 Task: Create a schedule automation trigger every 3 month on the first working day at 04:00 PM starting on June 1, 2024.
Action: Mouse moved to (1046, 299)
Screenshot: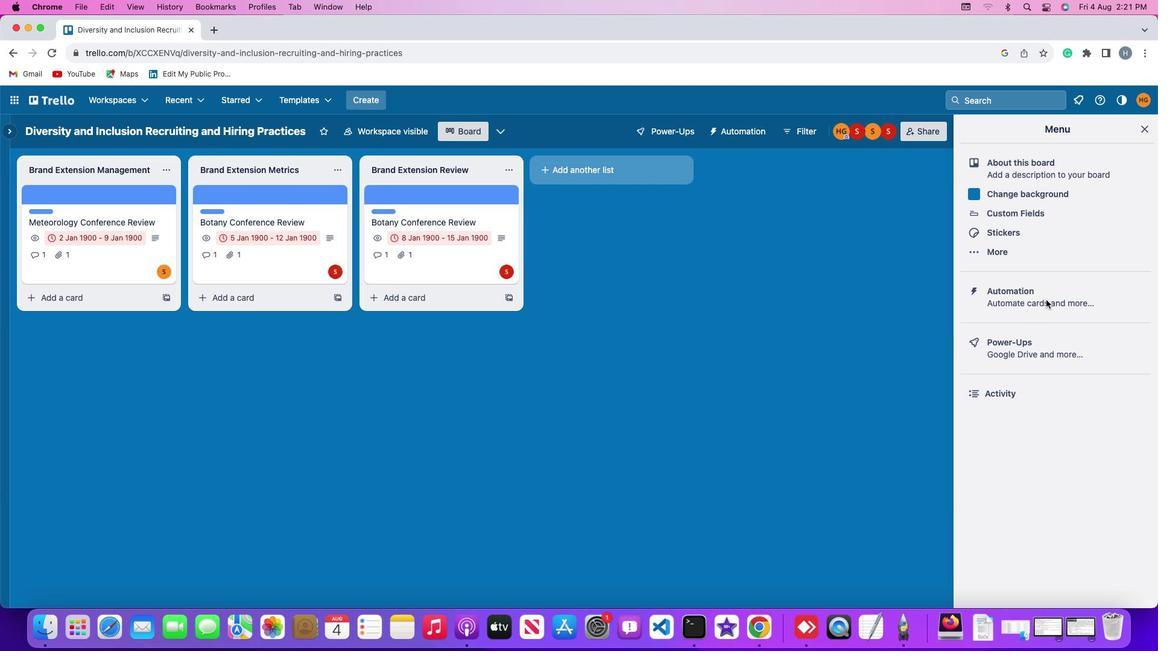 
Action: Mouse pressed left at (1046, 299)
Screenshot: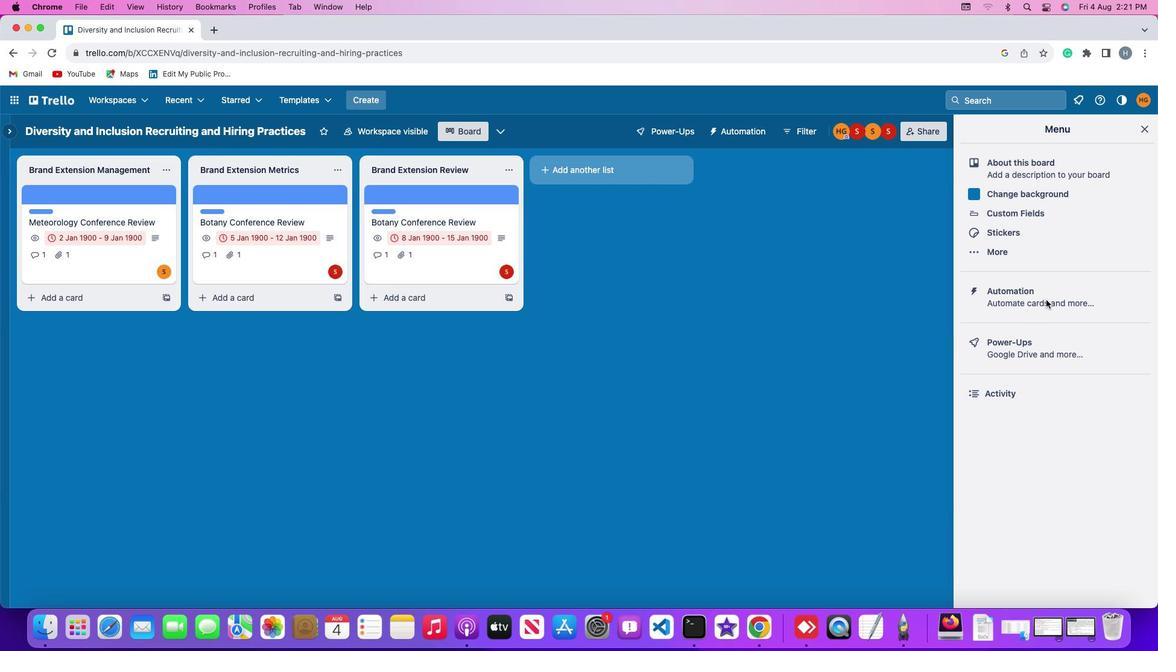 
Action: Mouse pressed left at (1046, 299)
Screenshot: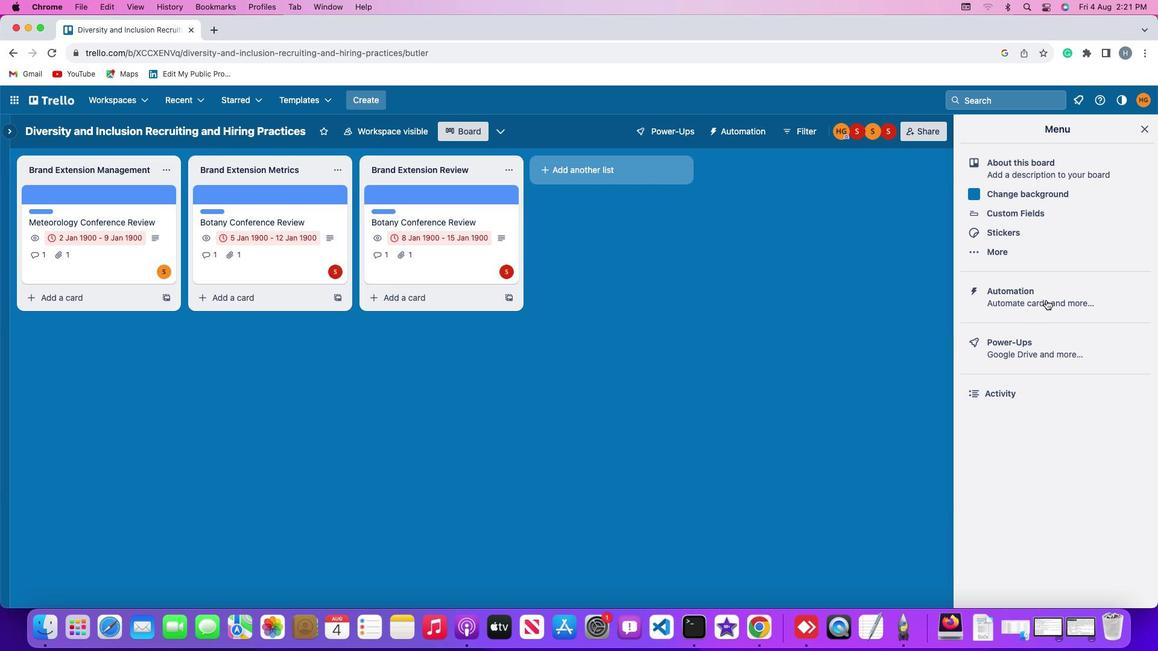 
Action: Mouse moved to (59, 255)
Screenshot: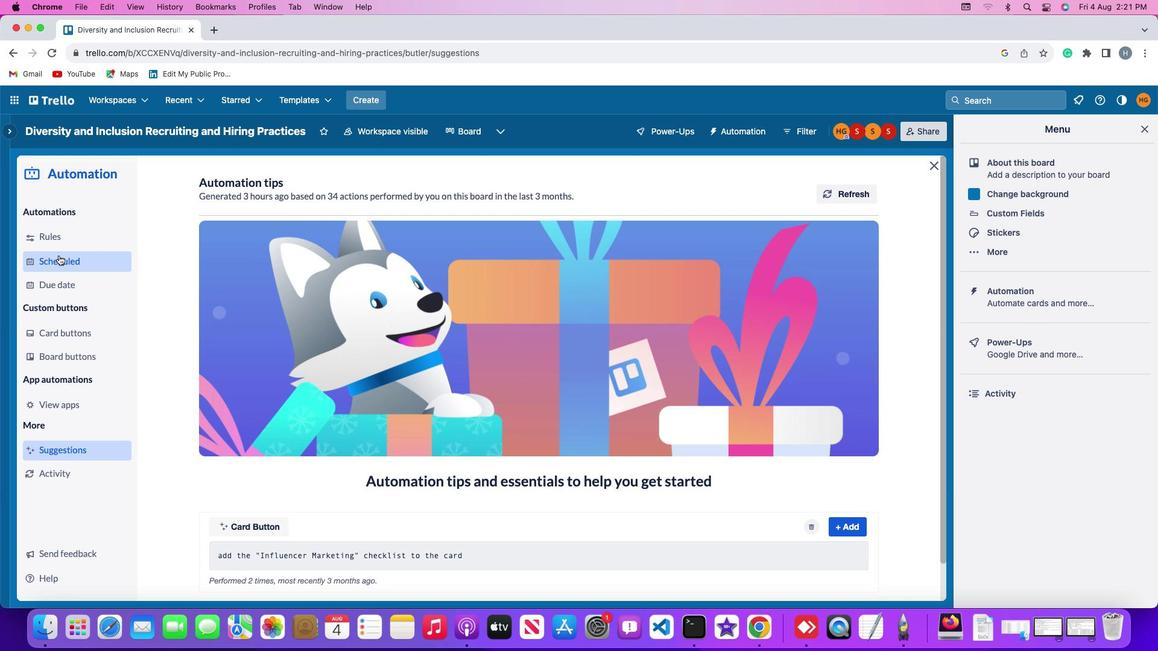 
Action: Mouse pressed left at (59, 255)
Screenshot: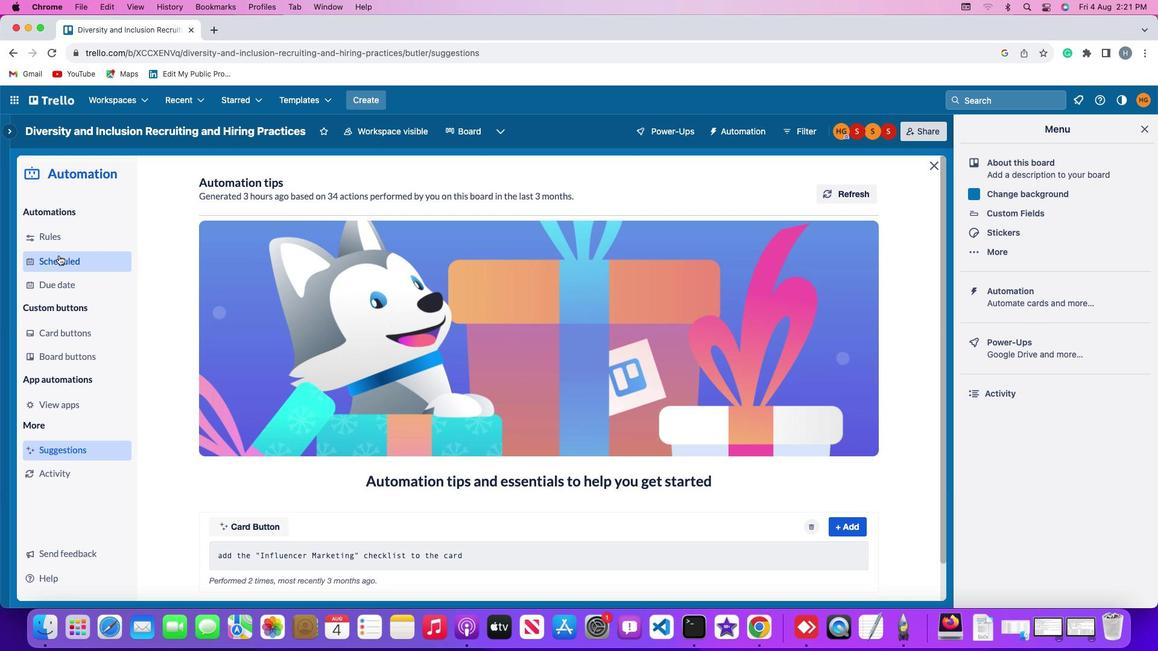 
Action: Mouse moved to (803, 185)
Screenshot: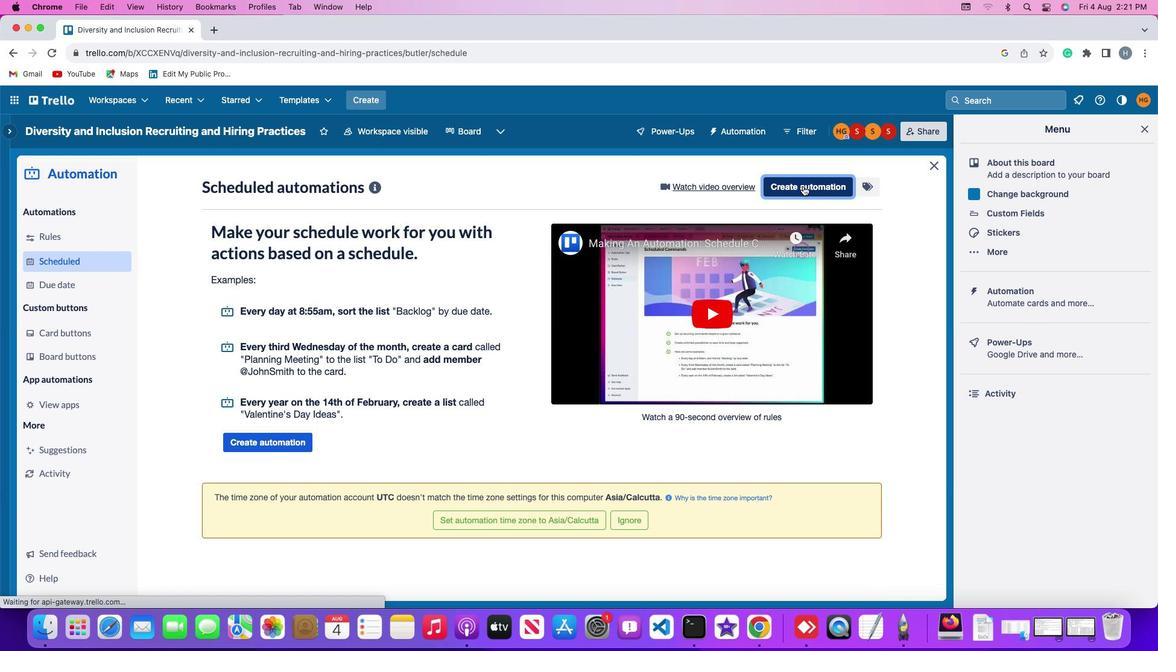 
Action: Mouse pressed left at (803, 185)
Screenshot: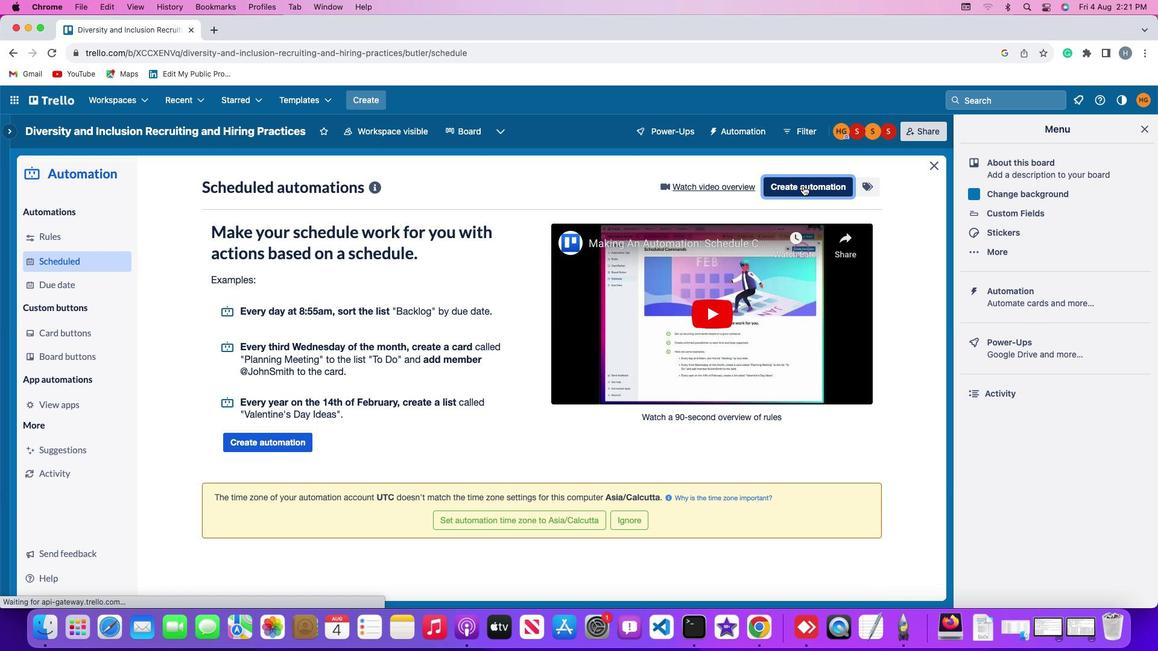 
Action: Mouse moved to (576, 302)
Screenshot: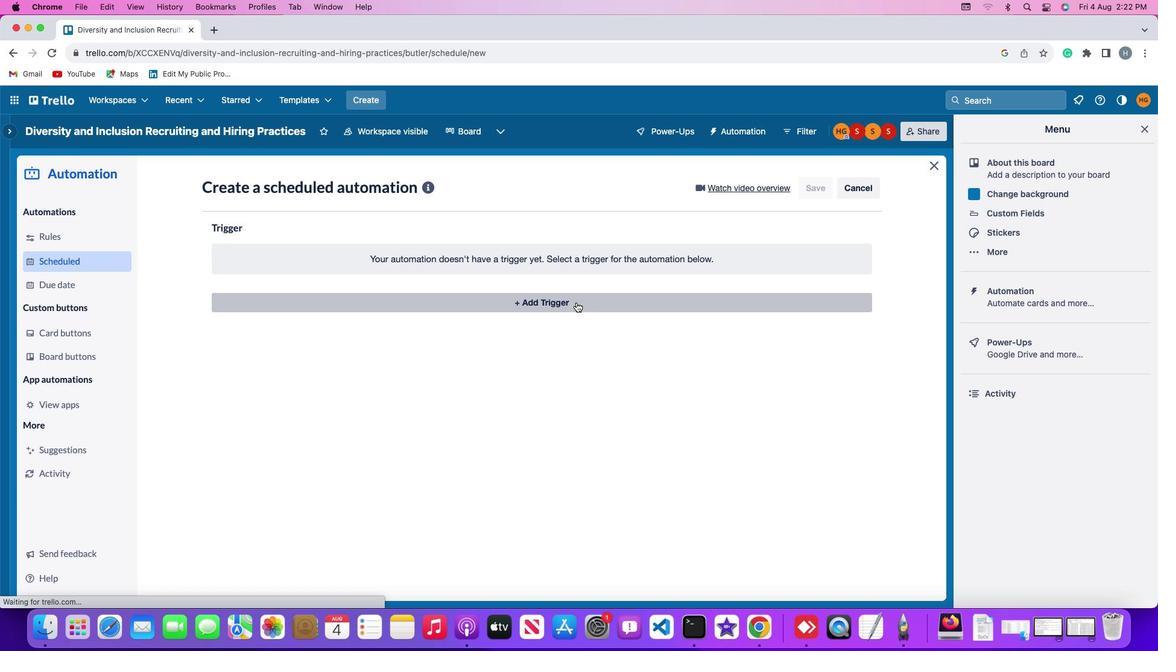 
Action: Mouse pressed left at (576, 302)
Screenshot: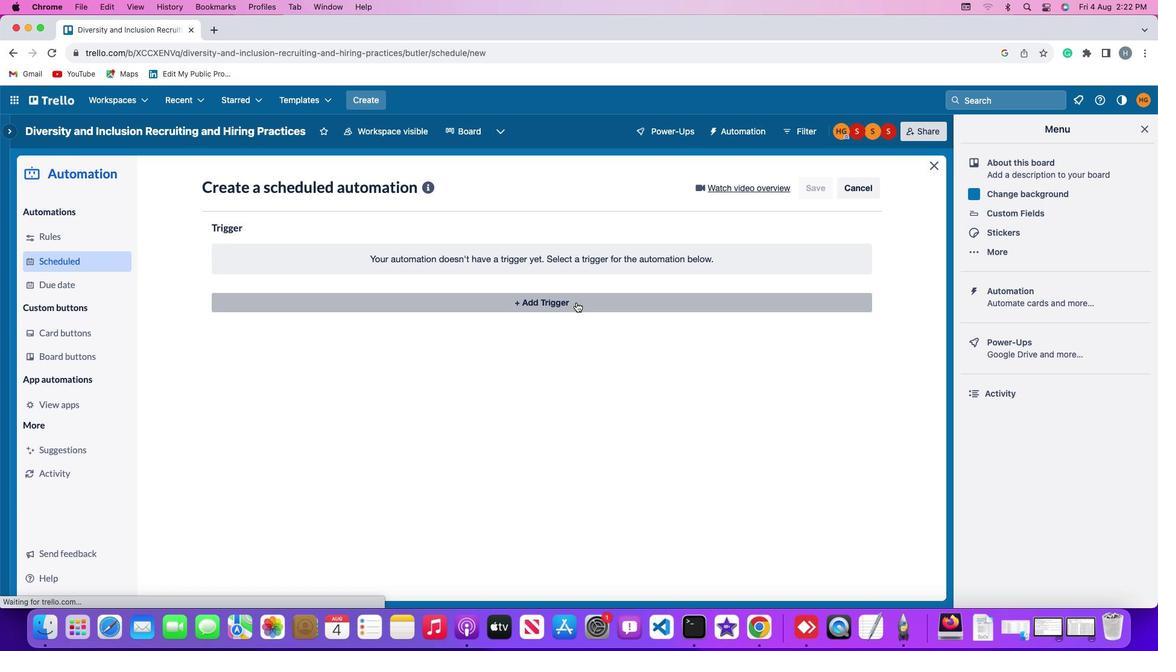 
Action: Mouse moved to (265, 504)
Screenshot: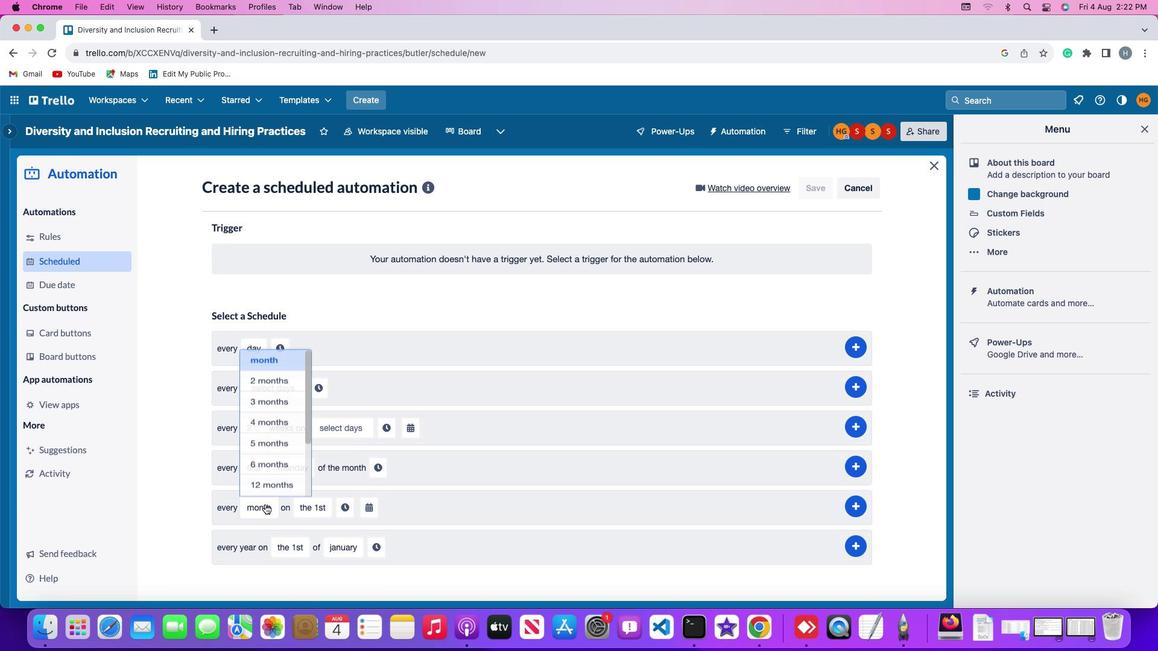 
Action: Mouse pressed left at (265, 504)
Screenshot: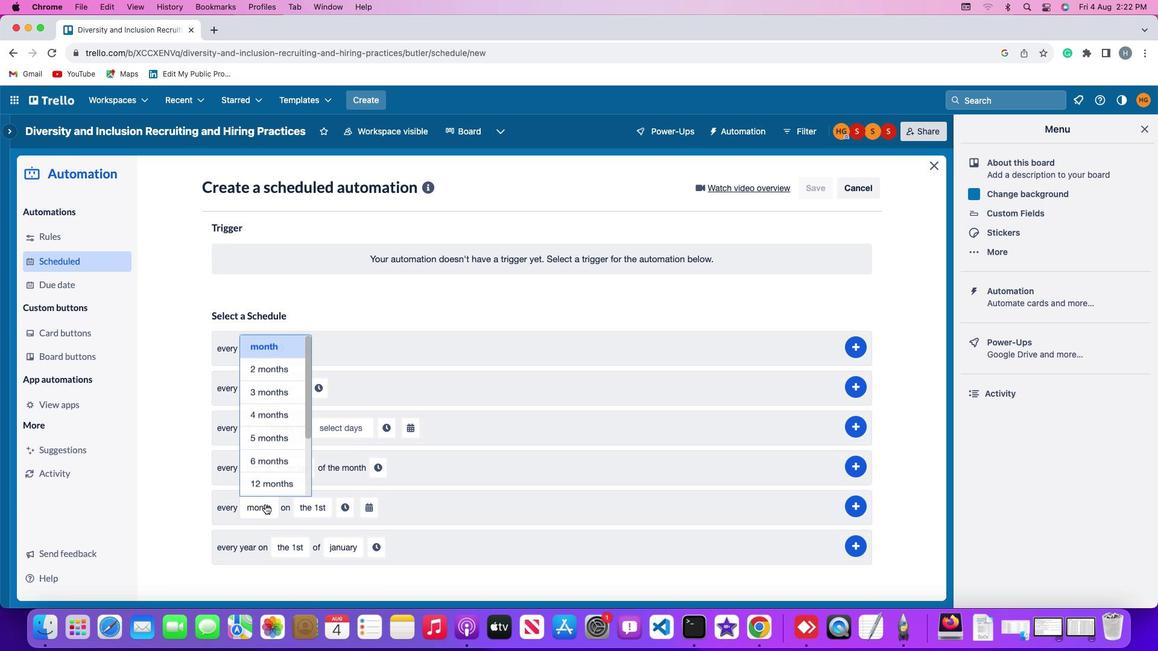 
Action: Mouse moved to (283, 389)
Screenshot: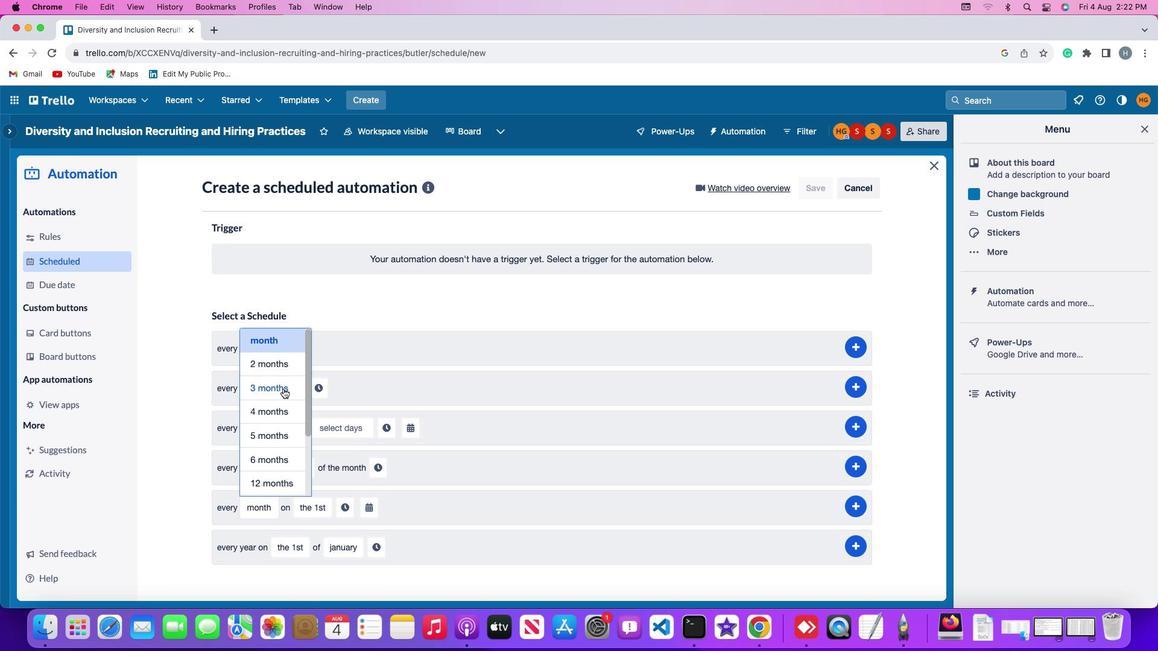 
Action: Mouse pressed left at (283, 389)
Screenshot: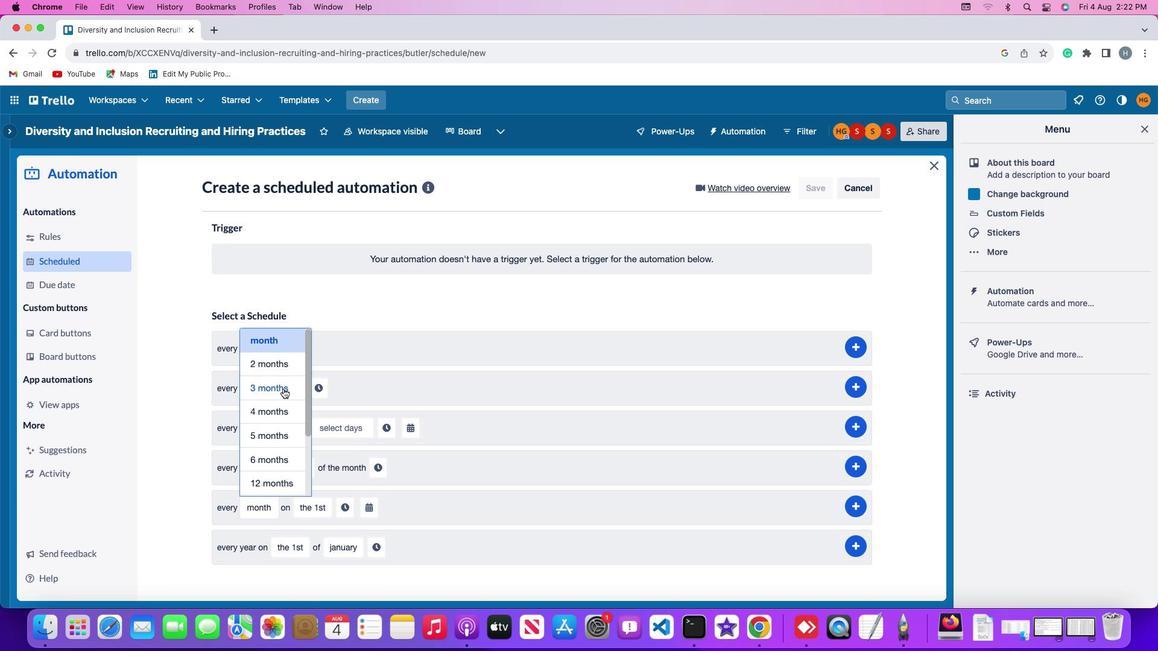 
Action: Mouse moved to (349, 363)
Screenshot: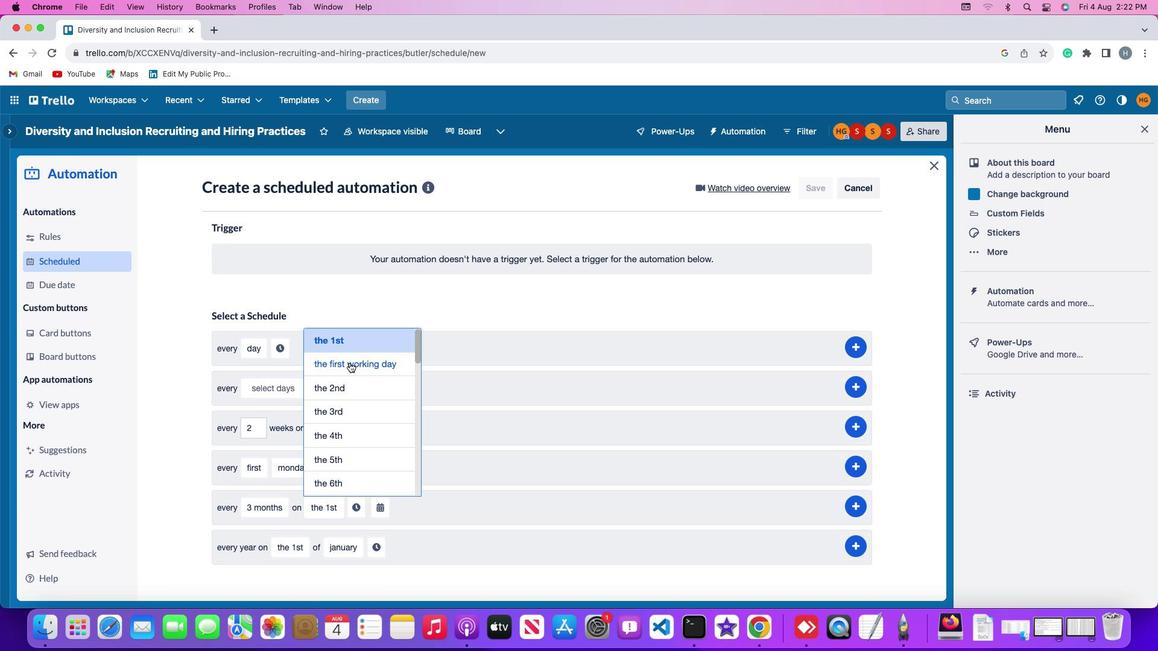 
Action: Mouse pressed left at (349, 363)
Screenshot: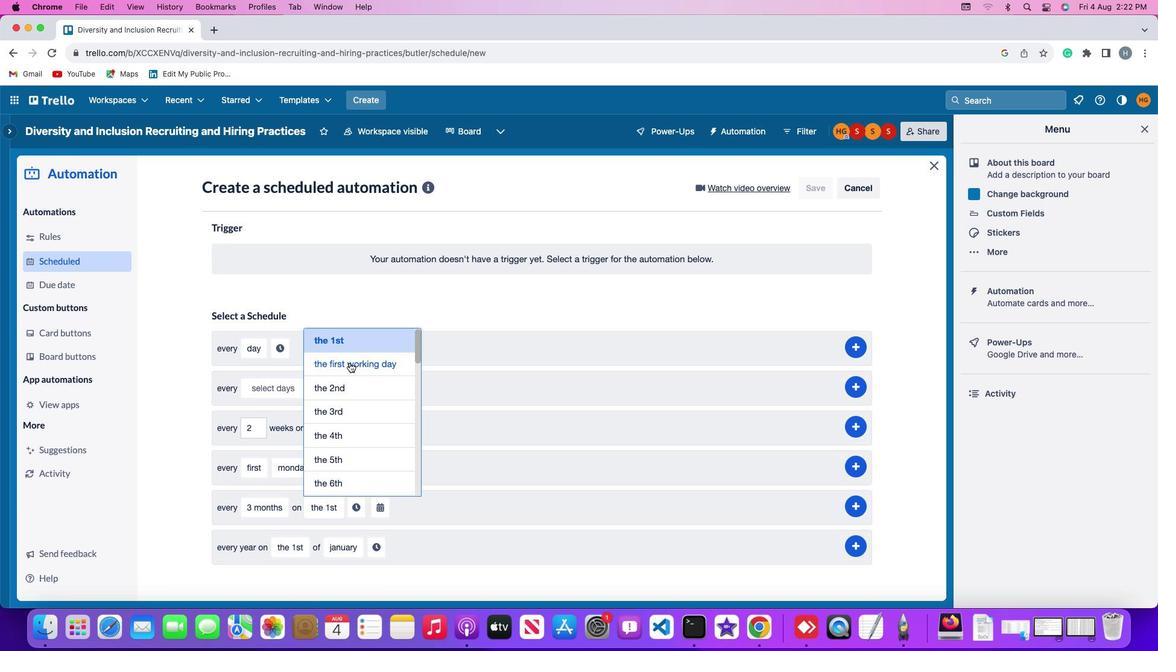
Action: Mouse moved to (403, 506)
Screenshot: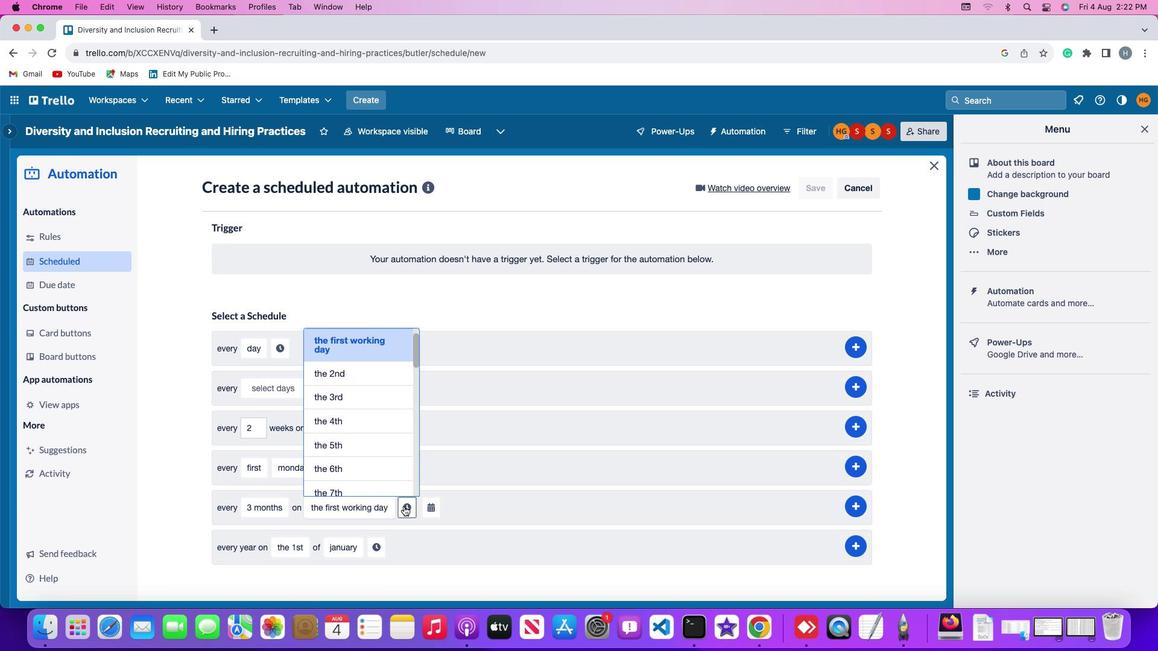 
Action: Mouse pressed left at (403, 506)
Screenshot: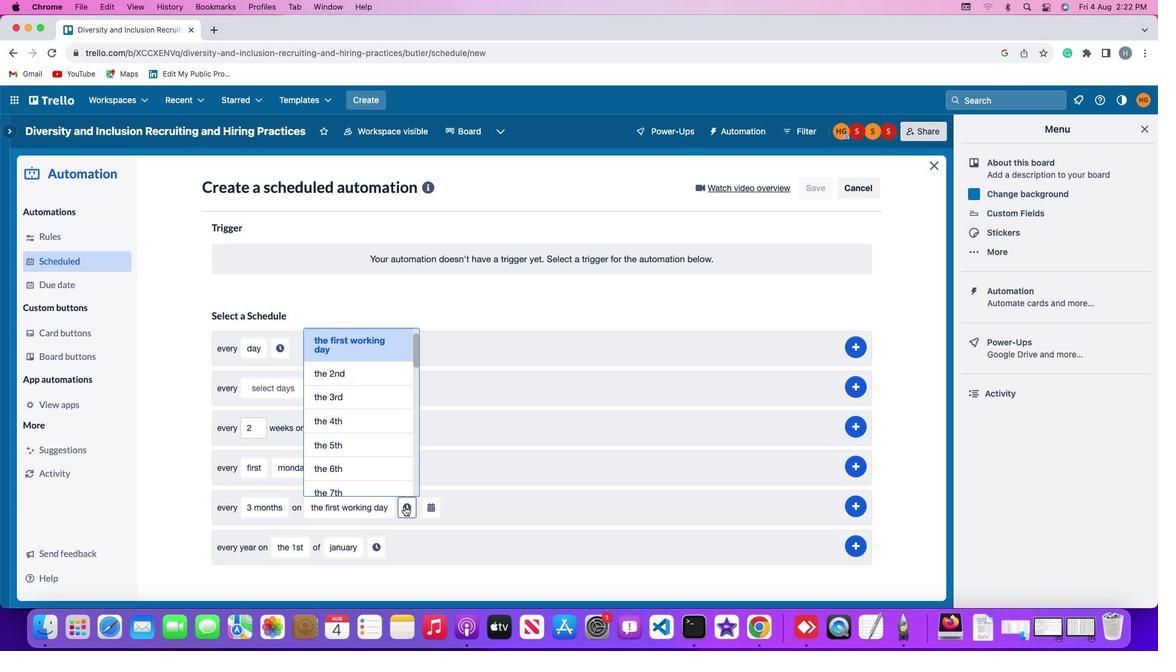 
Action: Mouse moved to (431, 512)
Screenshot: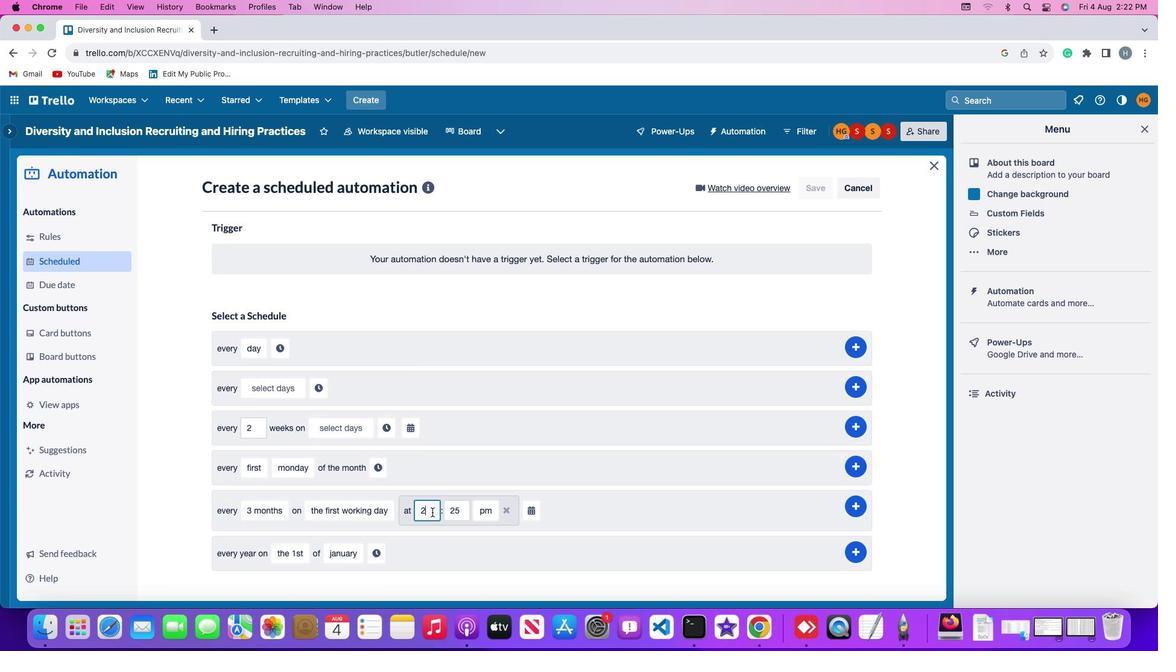 
Action: Mouse pressed left at (431, 512)
Screenshot: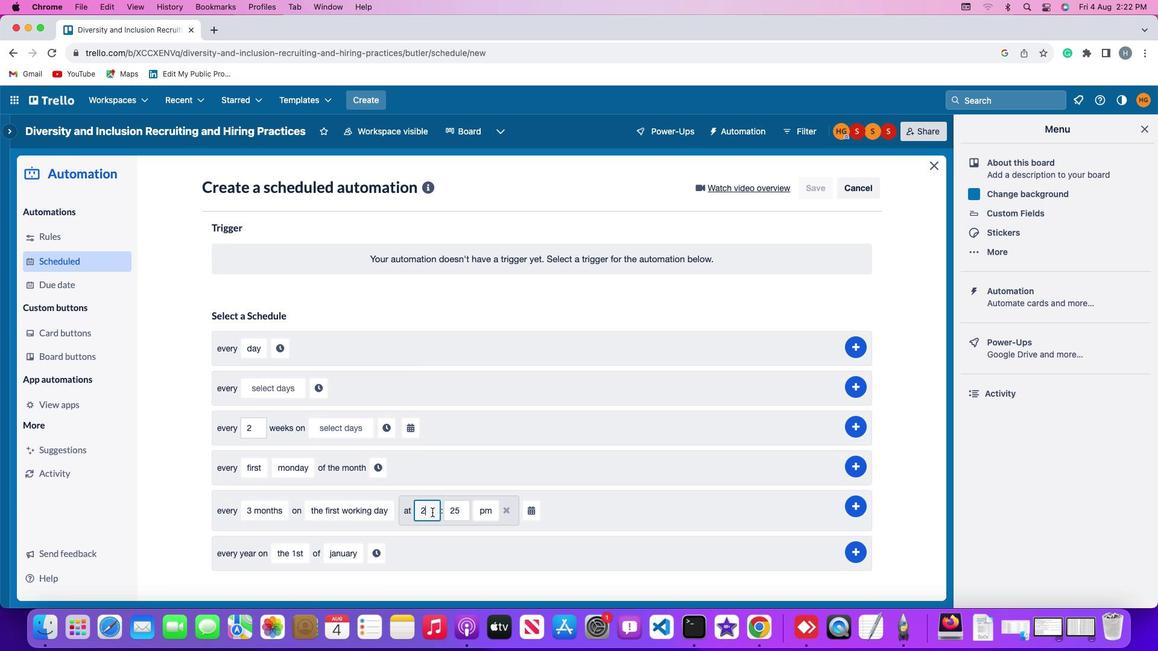 
Action: Mouse moved to (431, 512)
Screenshot: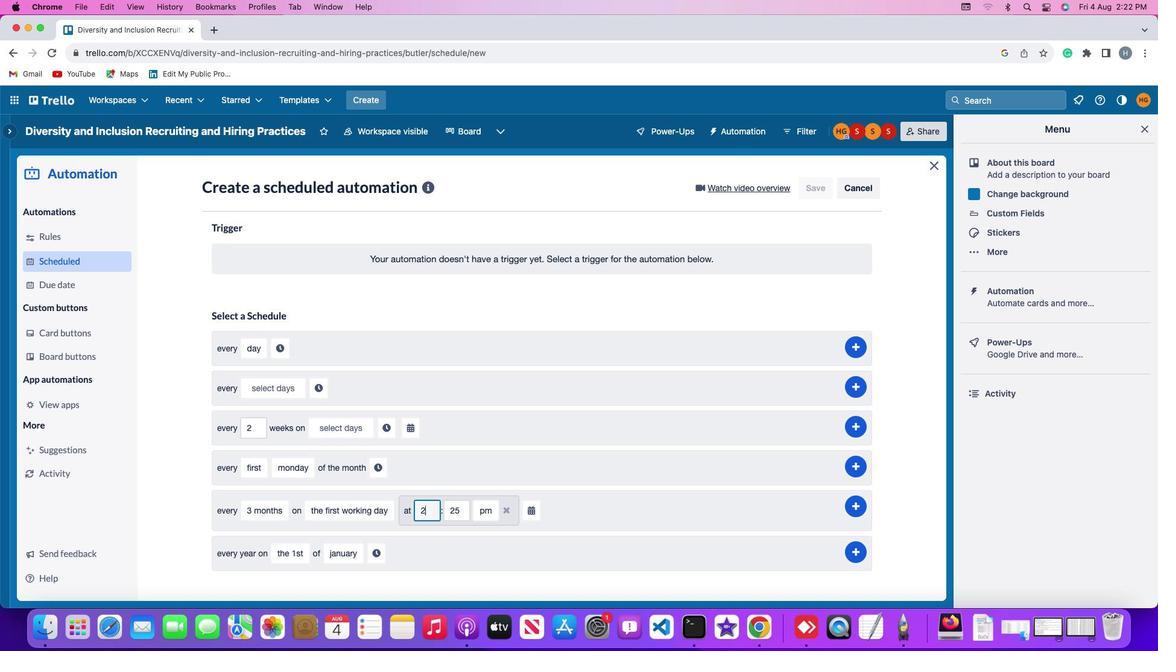 
Action: Key pressed Key.backspace
Screenshot: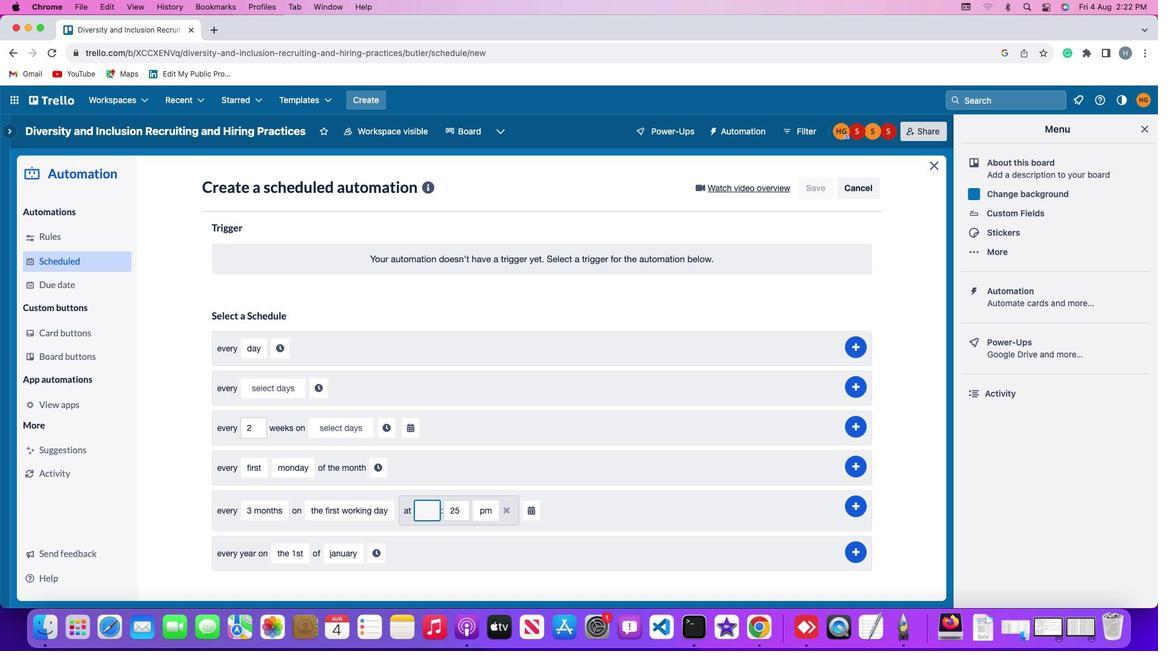 
Action: Mouse moved to (432, 512)
Screenshot: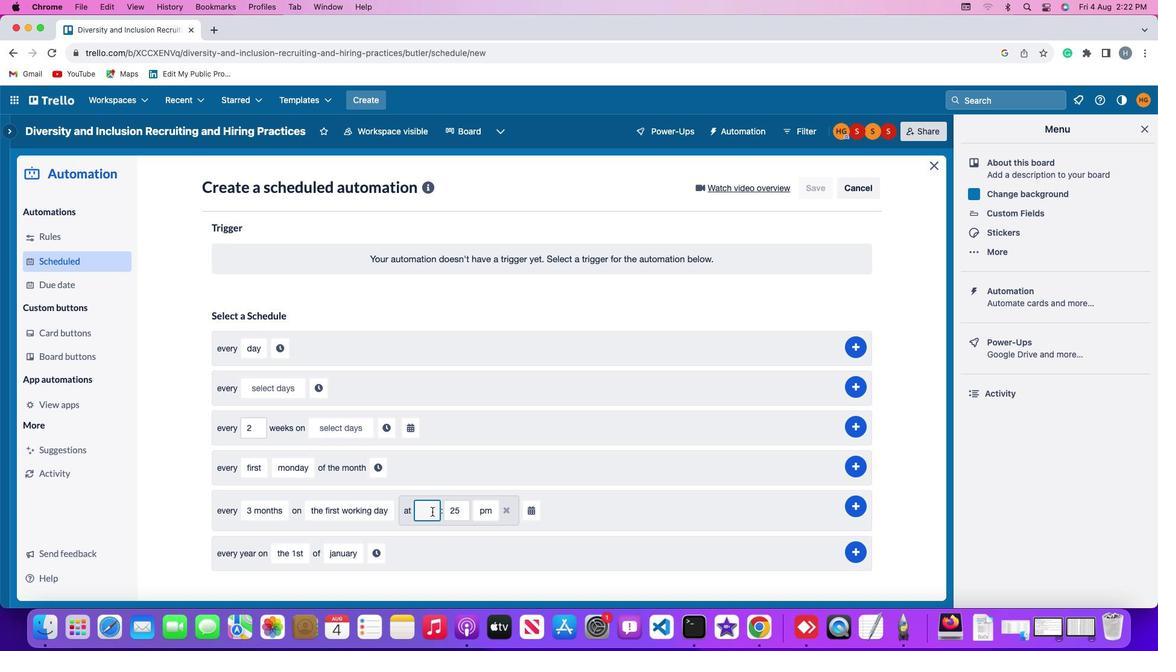 
Action: Key pressed '4'
Screenshot: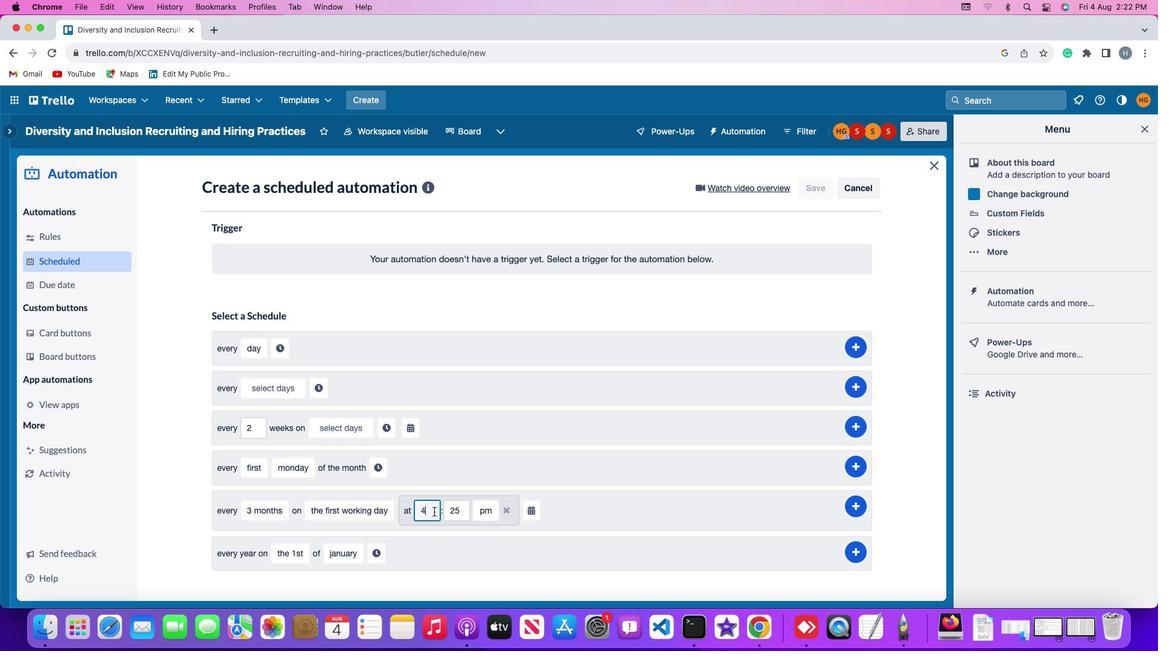 
Action: Mouse moved to (462, 511)
Screenshot: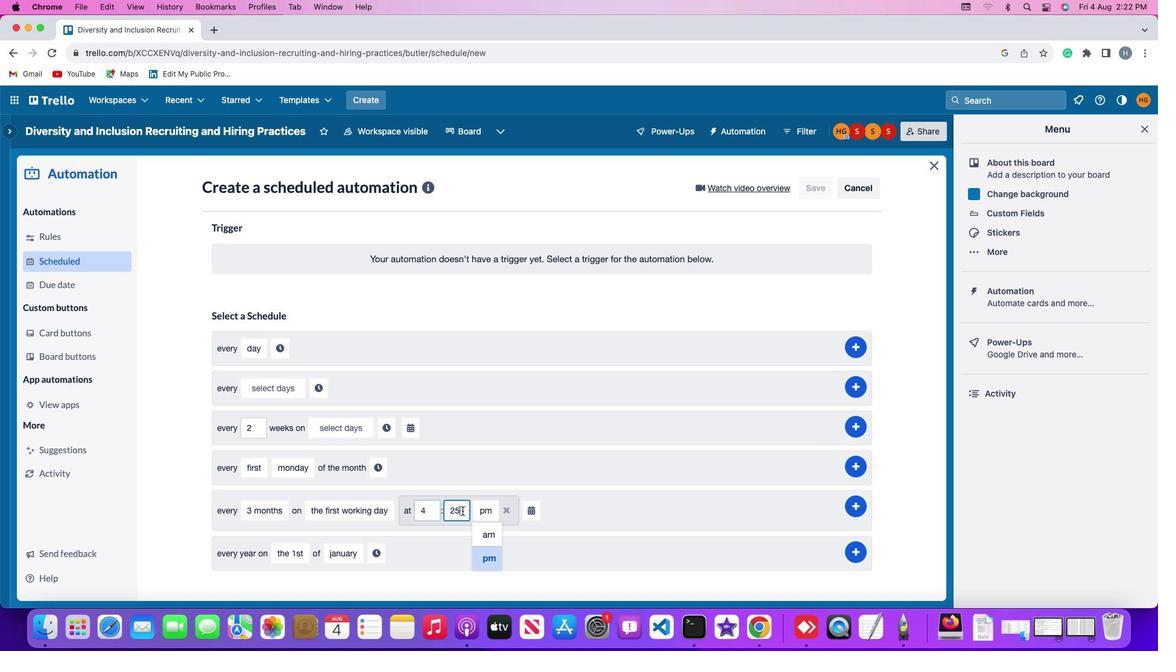 
Action: Mouse pressed left at (462, 511)
Screenshot: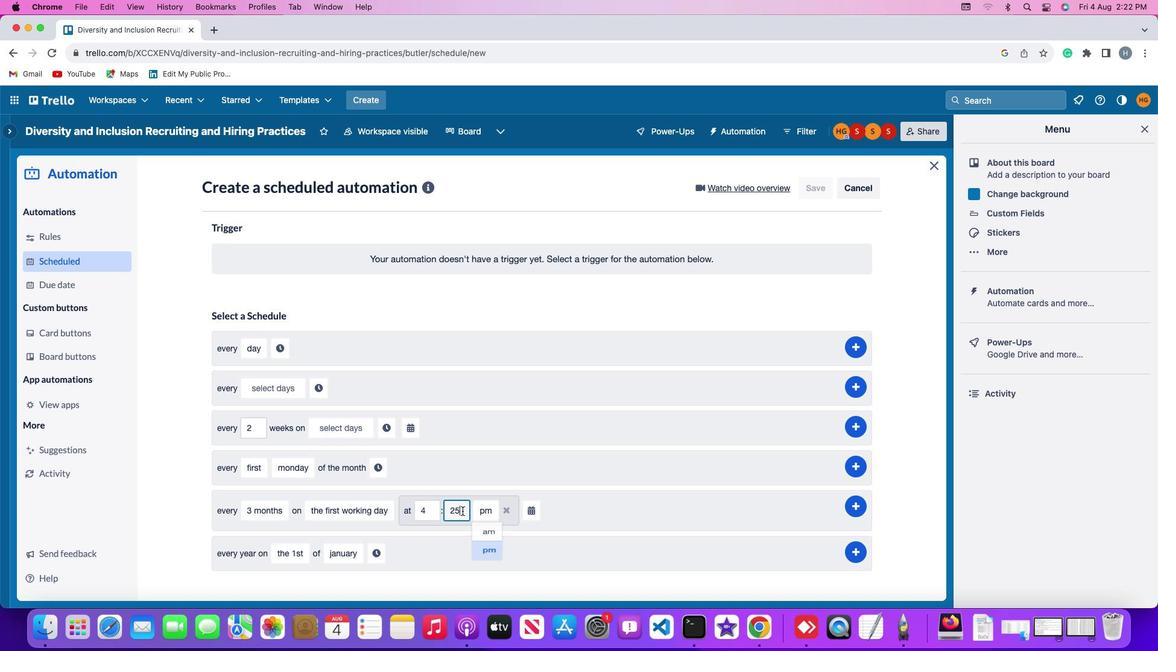 
Action: Mouse moved to (462, 510)
Screenshot: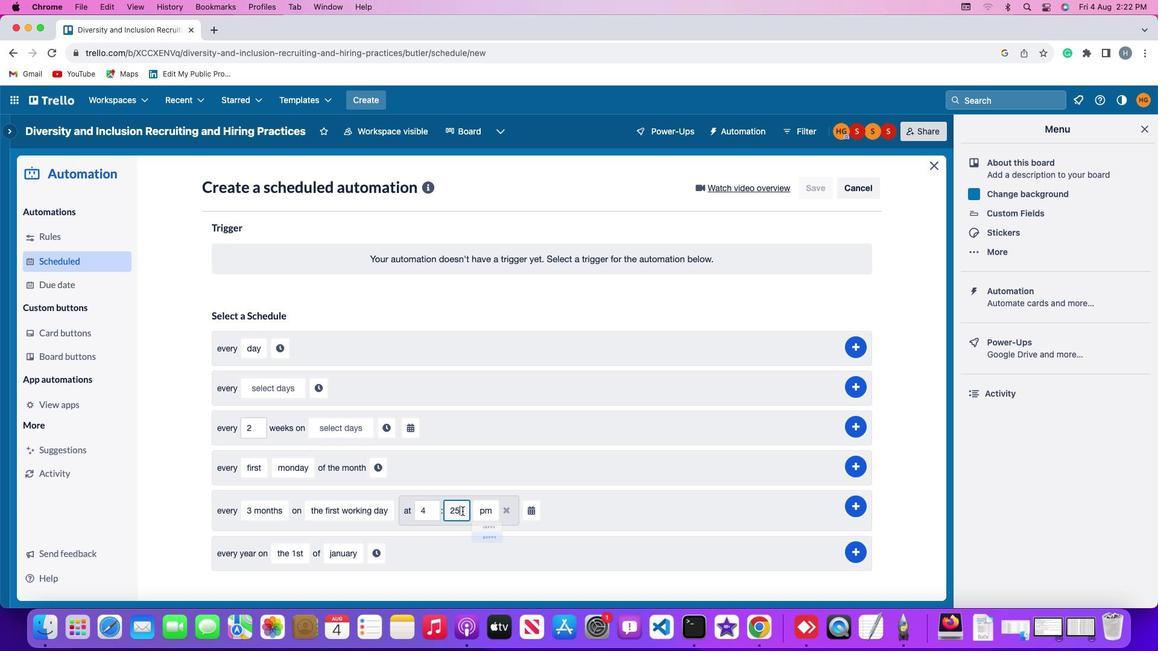 
Action: Key pressed Key.backspaceKey.backspace'0''0'
Screenshot: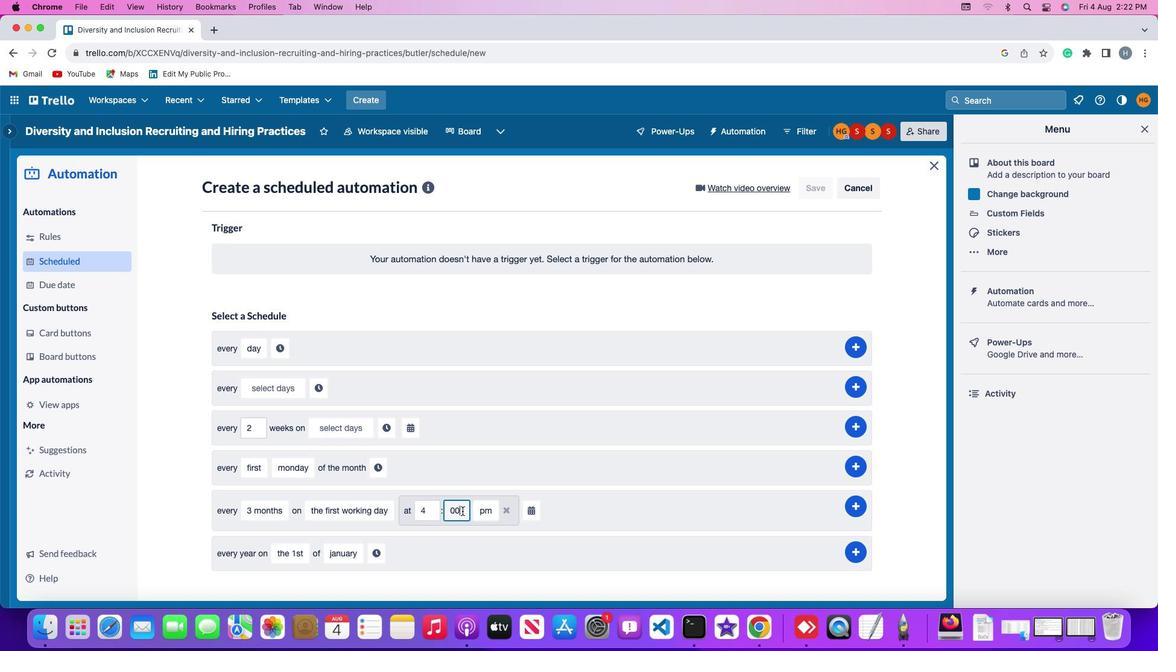 
Action: Mouse moved to (483, 557)
Screenshot: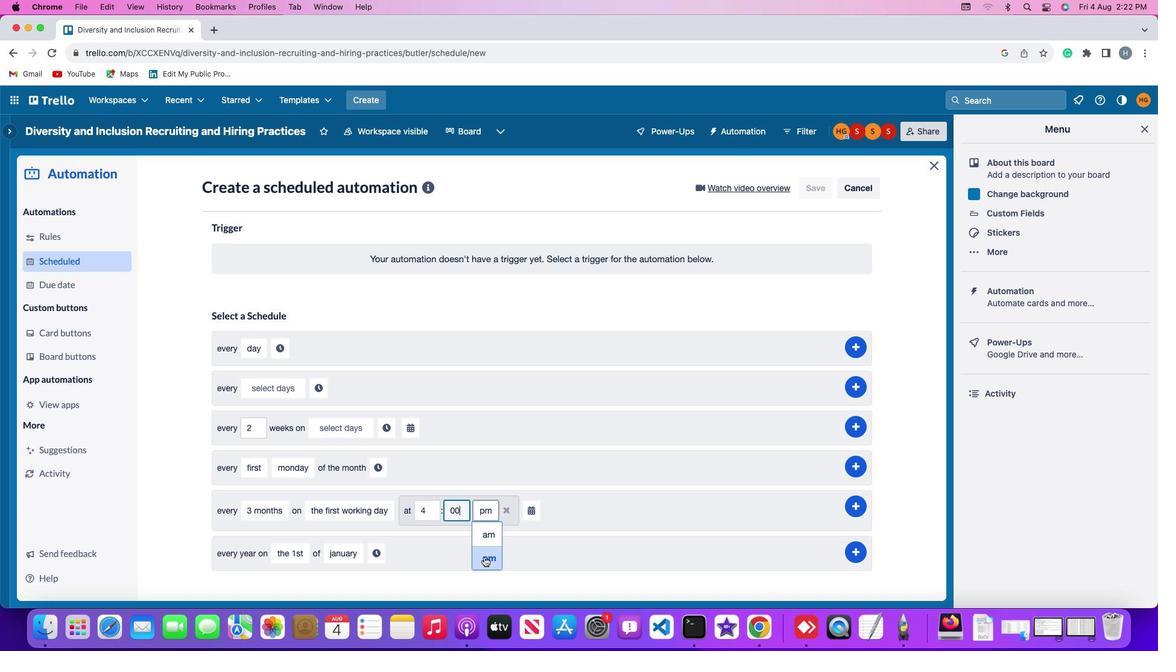 
Action: Mouse pressed left at (483, 557)
Screenshot: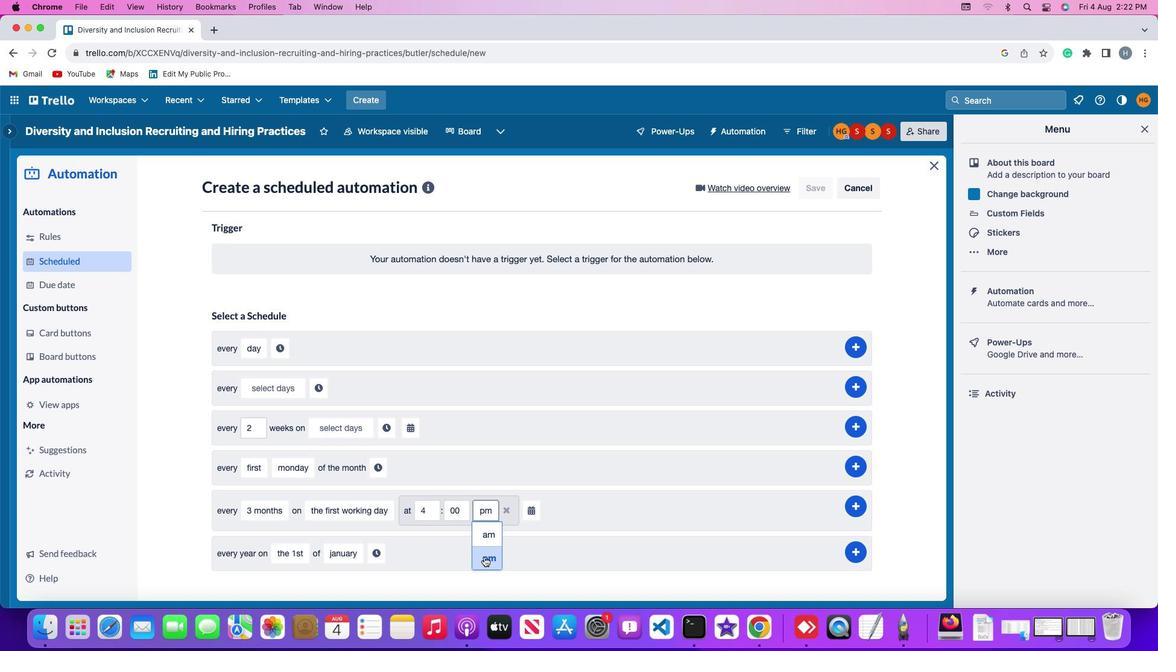 
Action: Mouse moved to (527, 509)
Screenshot: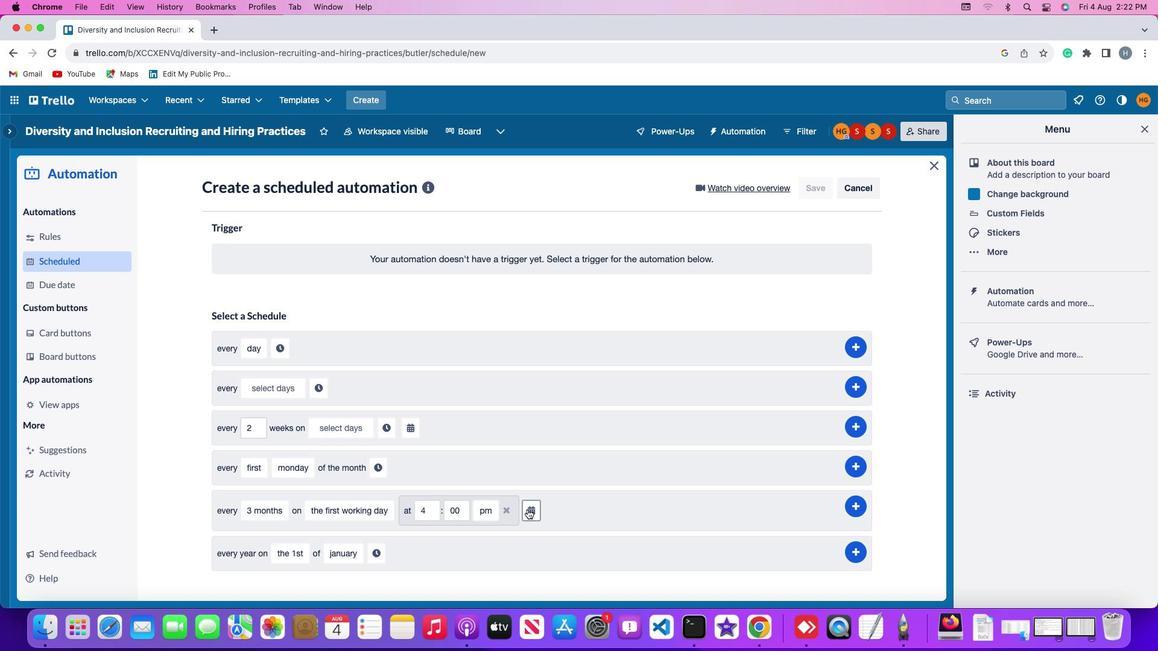 
Action: Mouse pressed left at (527, 509)
Screenshot: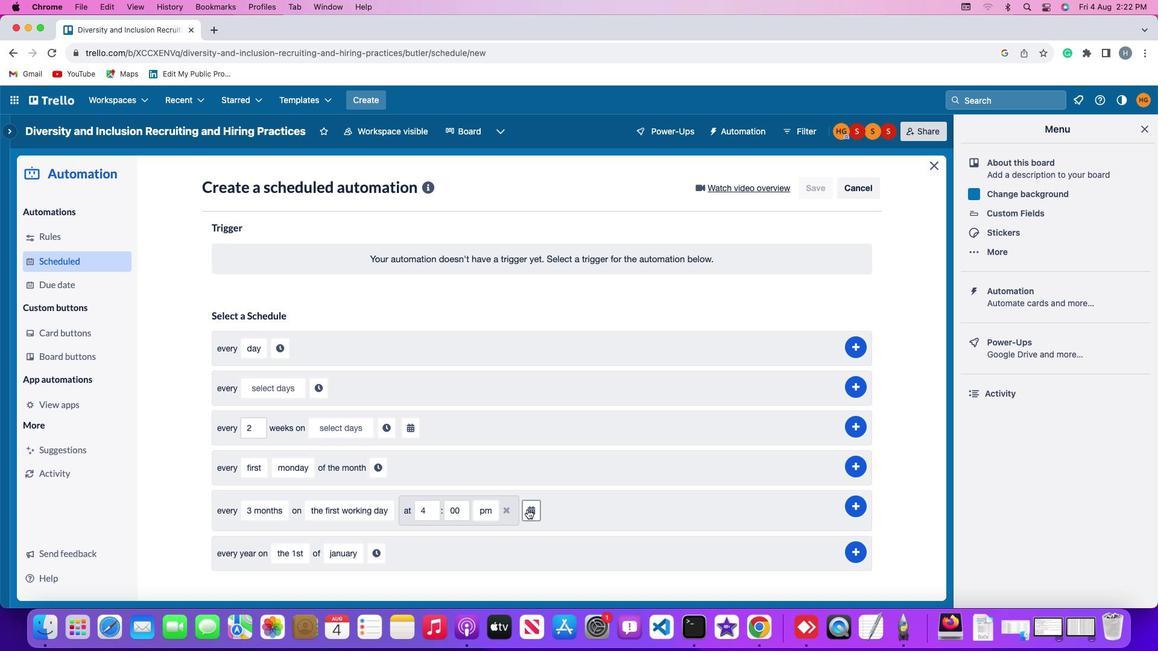 
Action: Mouse moved to (603, 504)
Screenshot: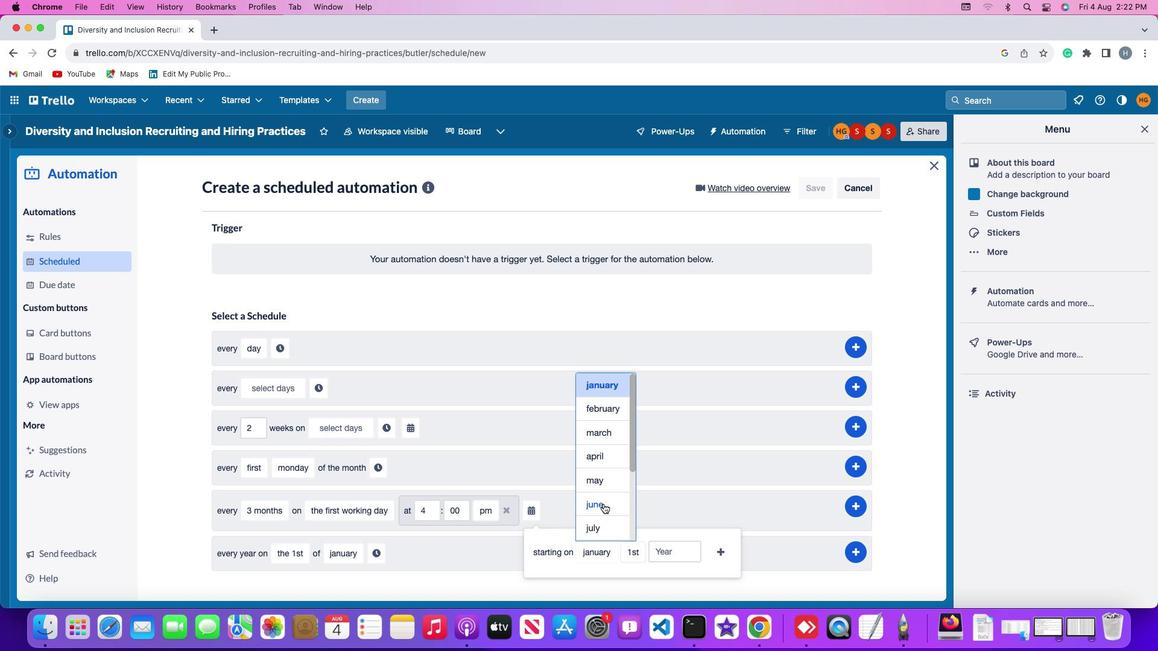 
Action: Mouse pressed left at (603, 504)
Screenshot: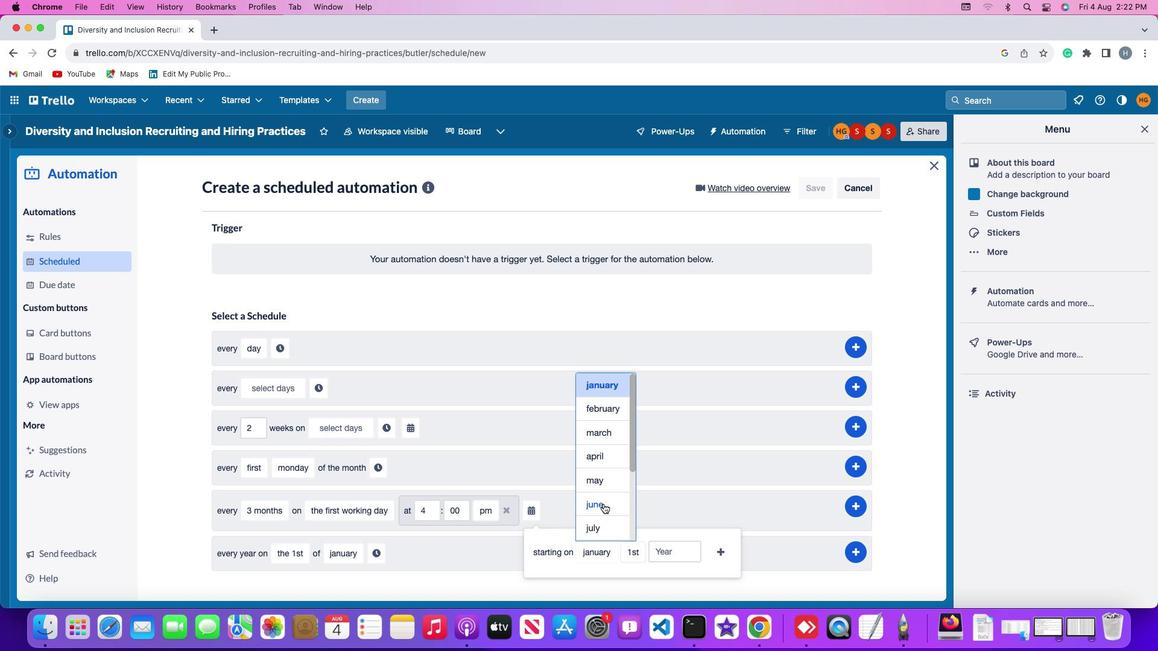 
Action: Mouse moved to (624, 378)
Screenshot: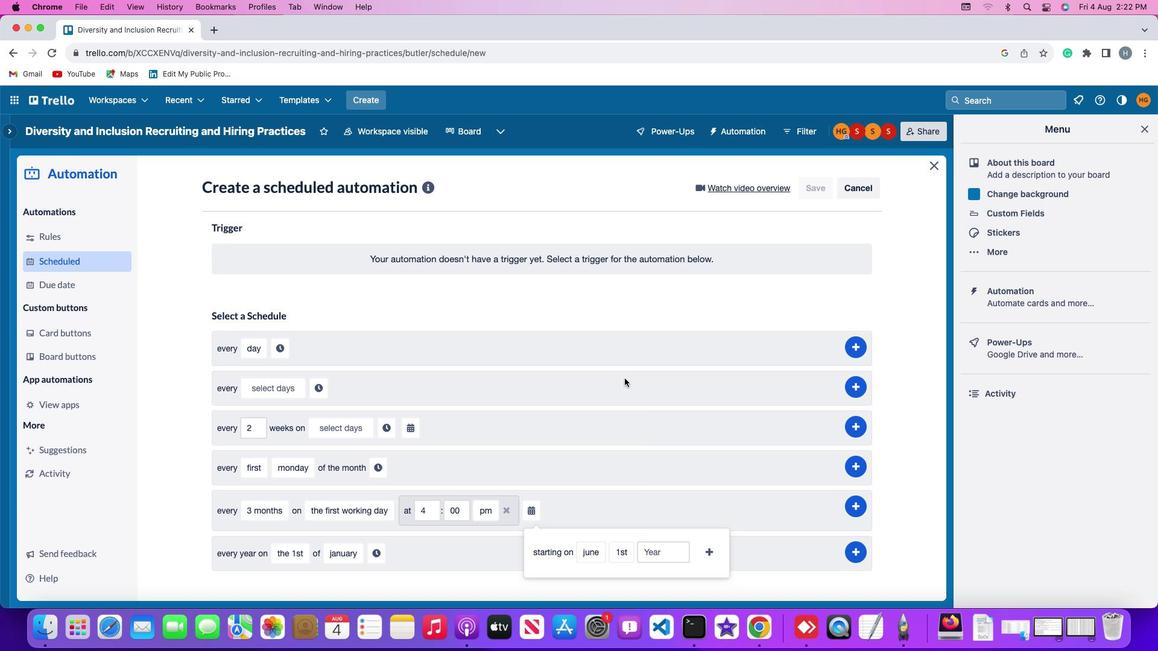 
Action: Mouse pressed left at (624, 378)
Screenshot: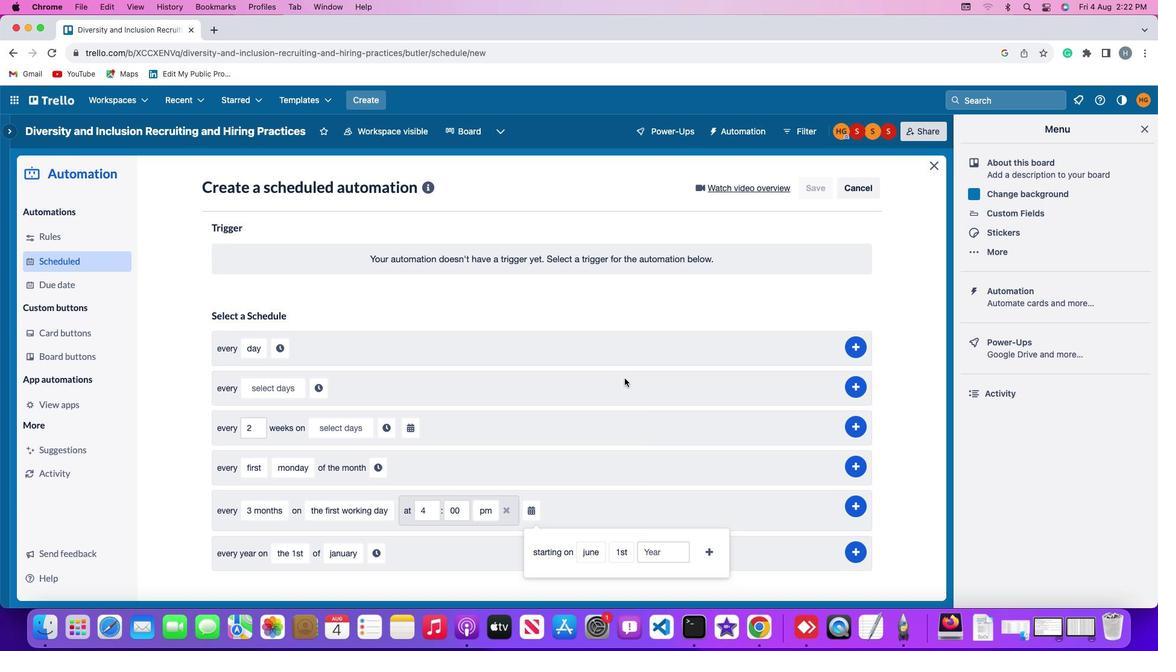 
Action: Mouse moved to (535, 510)
Screenshot: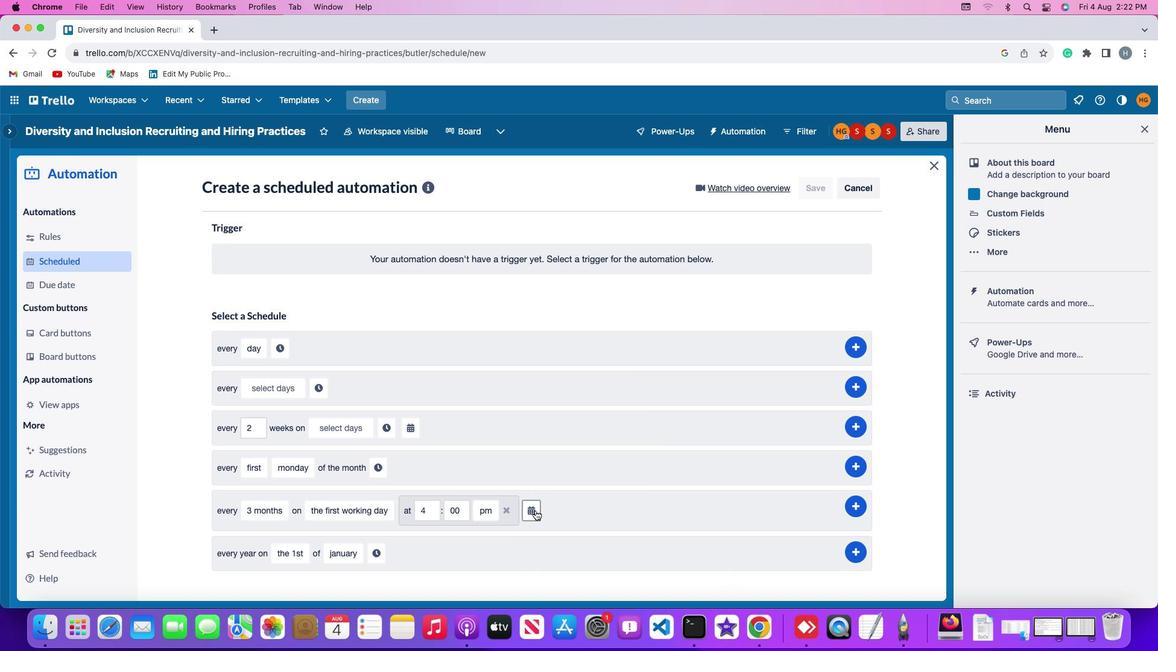 
Action: Mouse pressed left at (535, 510)
Screenshot: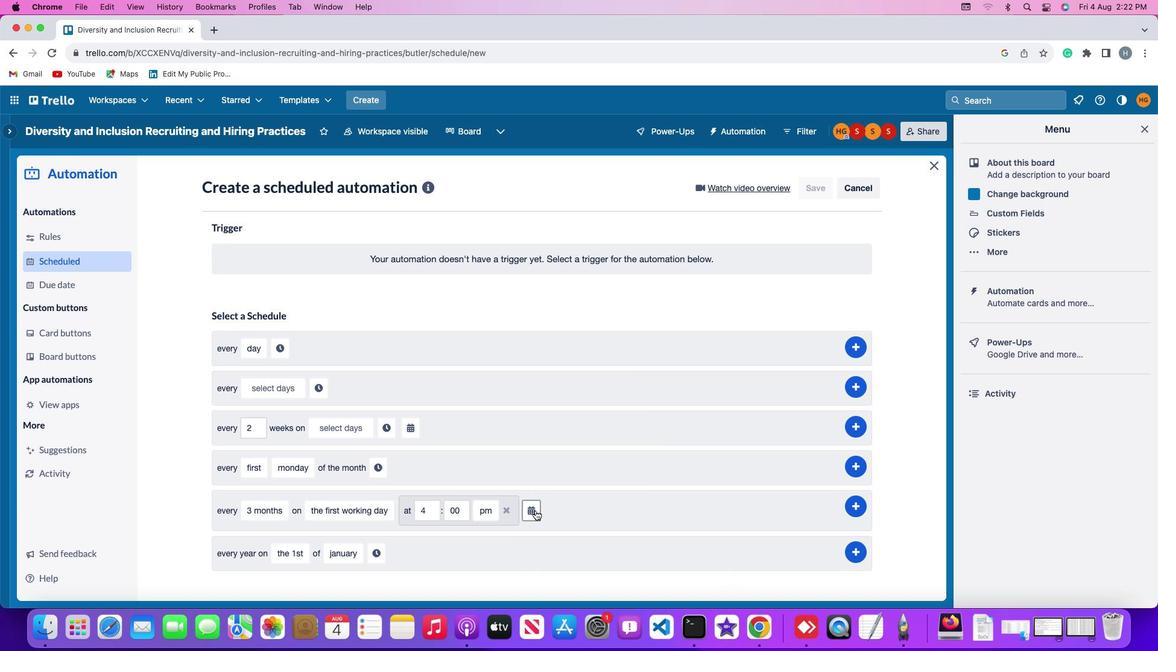 
Action: Mouse moved to (556, 467)
Screenshot: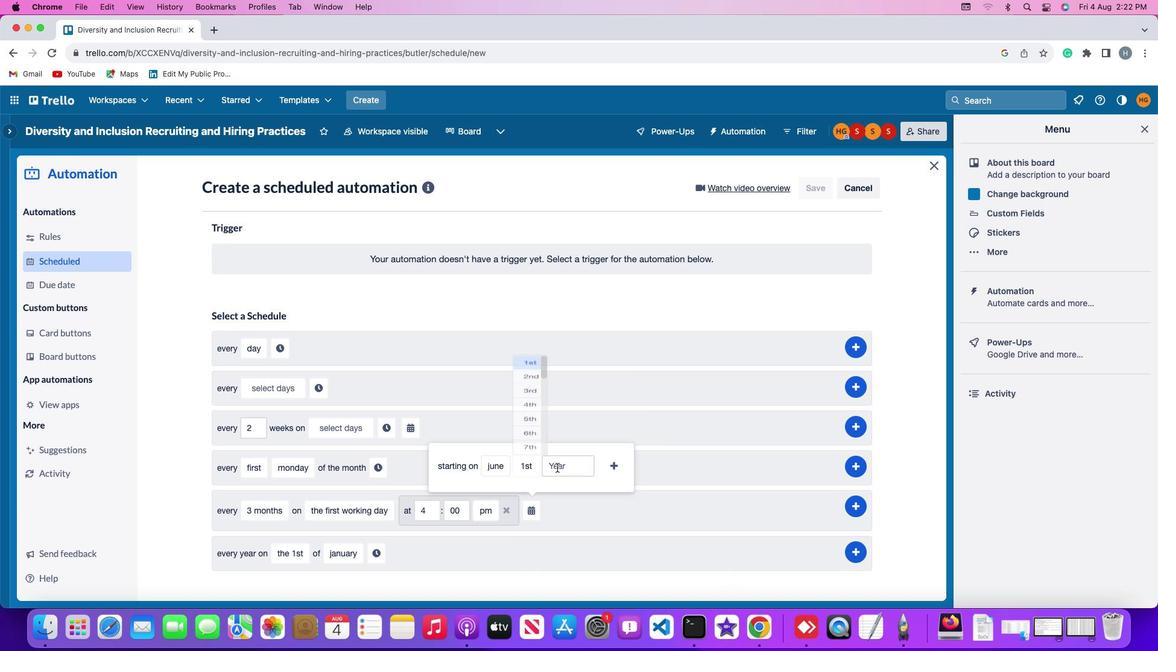 
Action: Mouse pressed left at (556, 467)
Screenshot: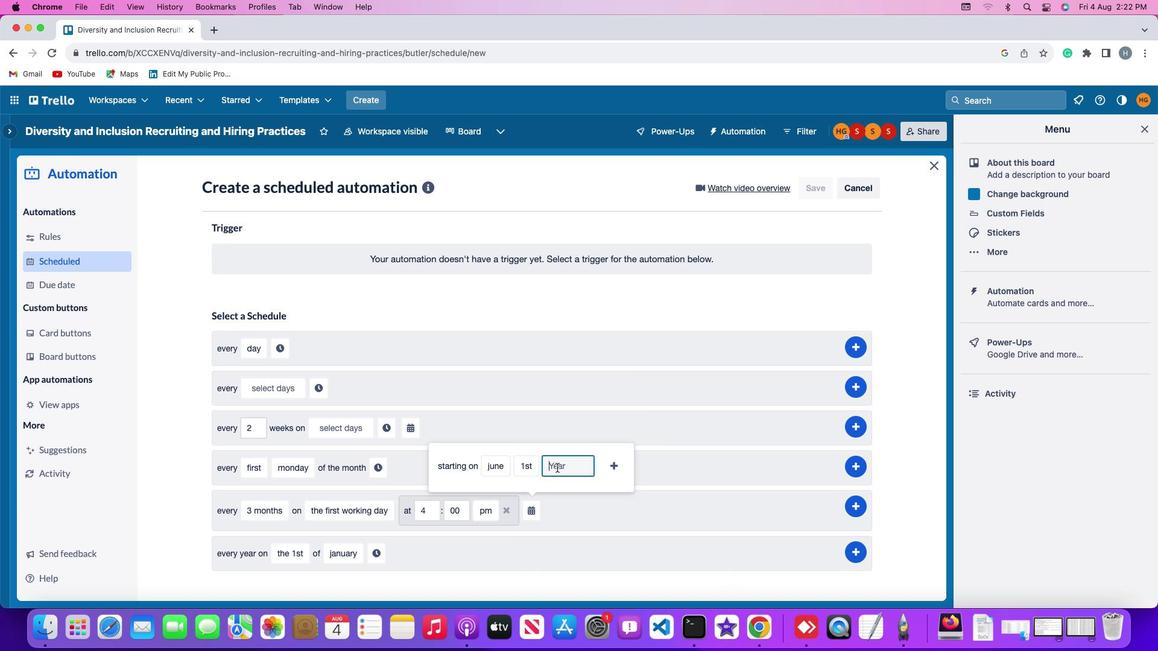 
Action: Mouse moved to (556, 467)
Screenshot: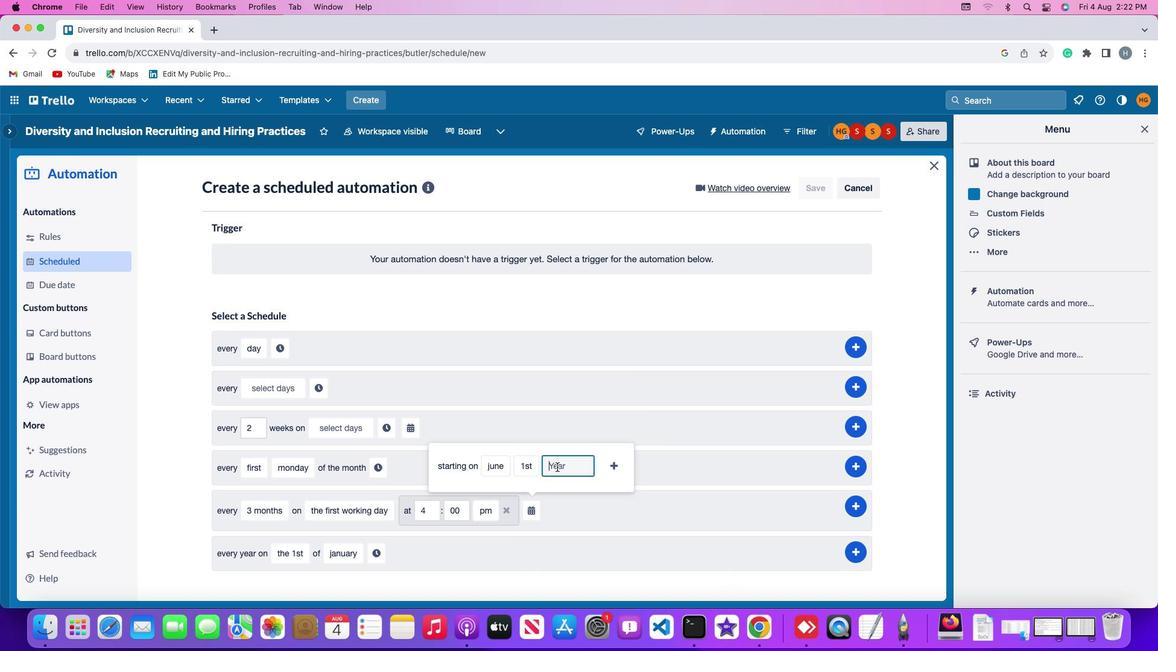 
Action: Key pressed '2''0''2''4'
Screenshot: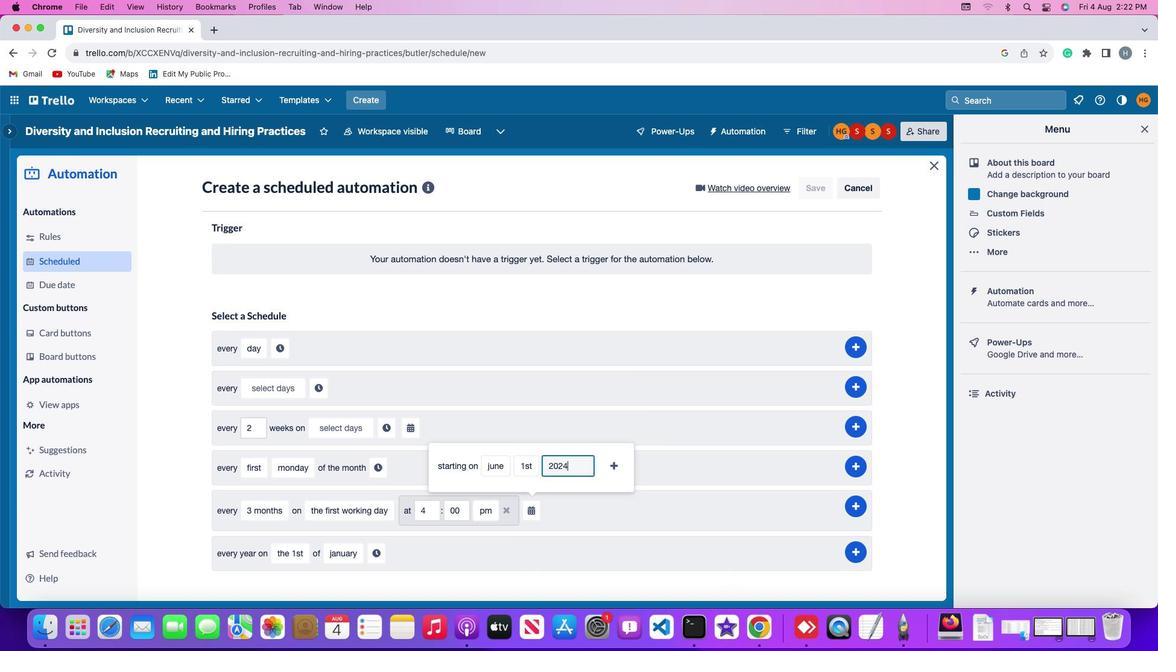 
Action: Mouse moved to (617, 464)
Screenshot: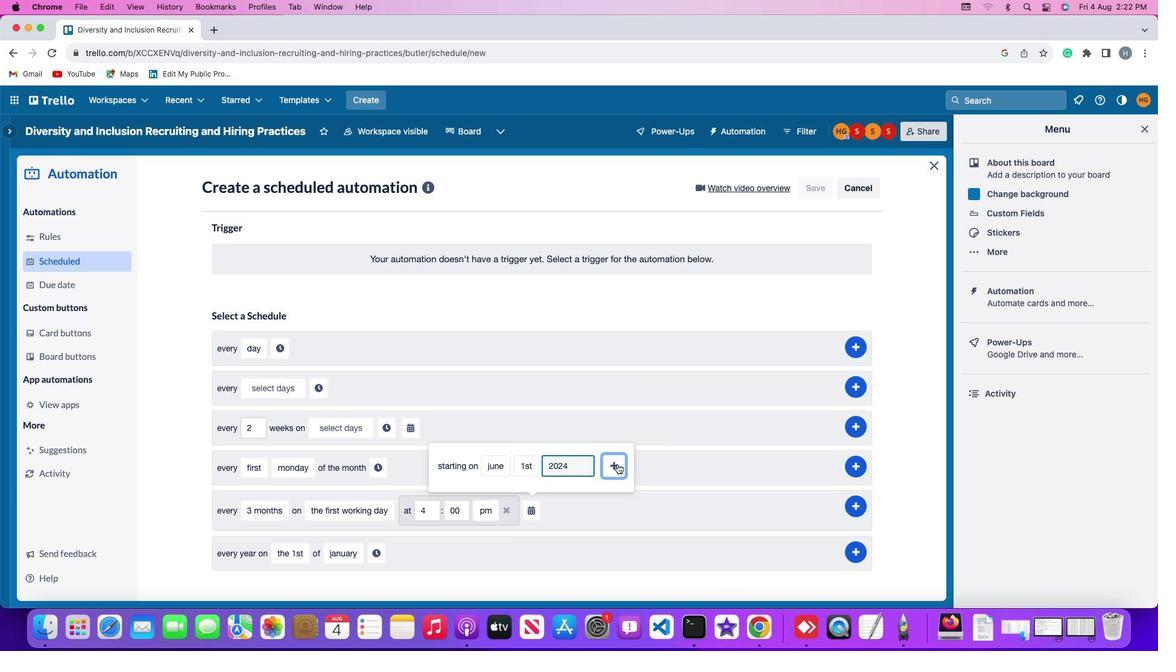 
Action: Mouse pressed left at (617, 464)
Screenshot: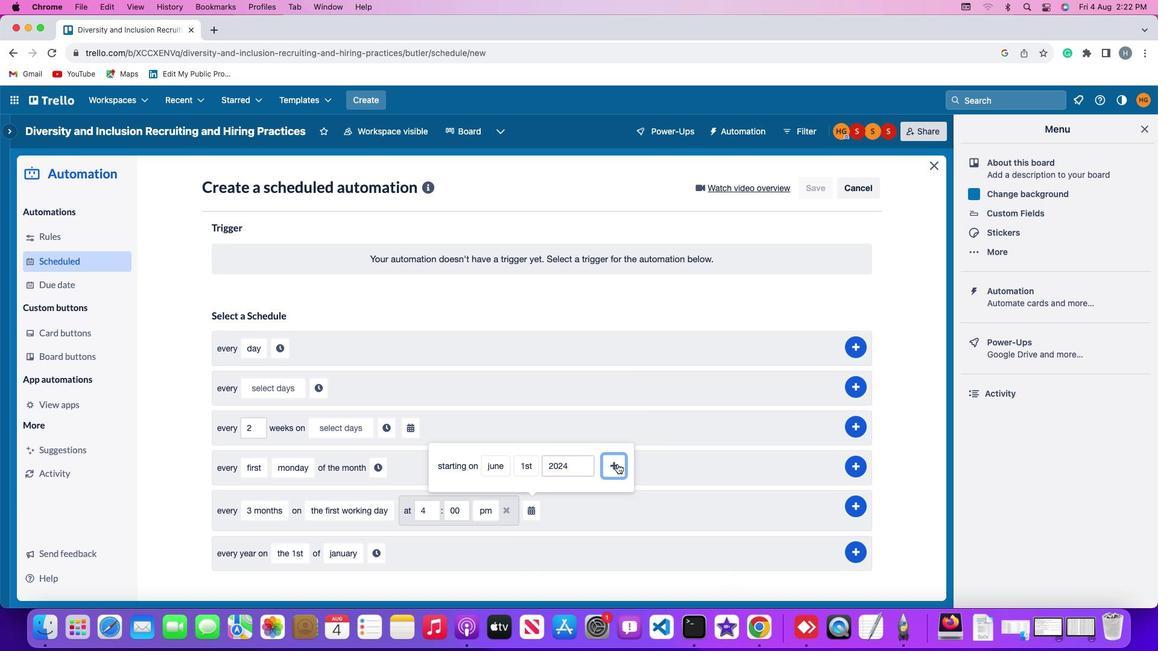 
Action: Mouse moved to (854, 505)
Screenshot: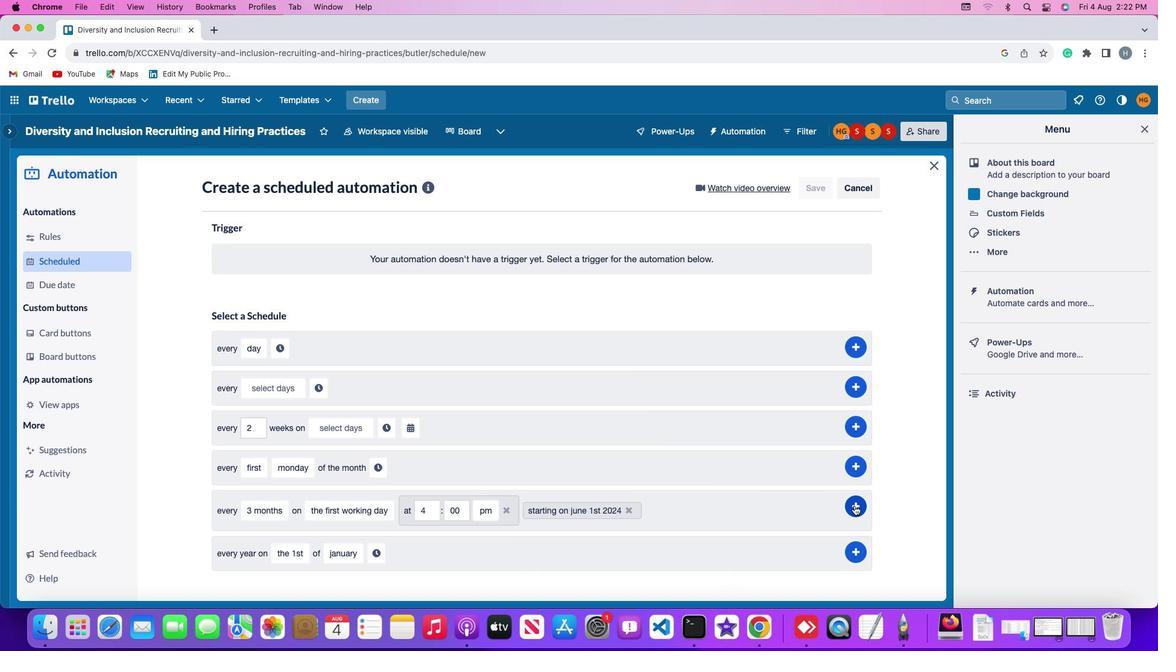 
Action: Mouse pressed left at (854, 505)
Screenshot: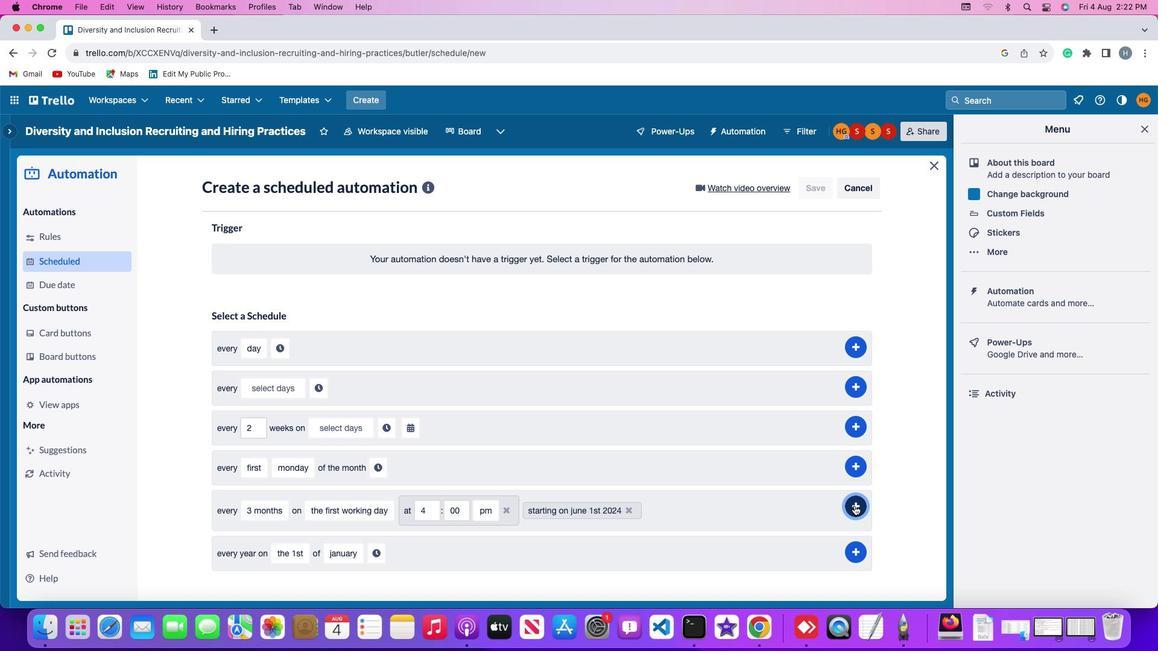 
Action: Mouse moved to (767, 351)
Screenshot: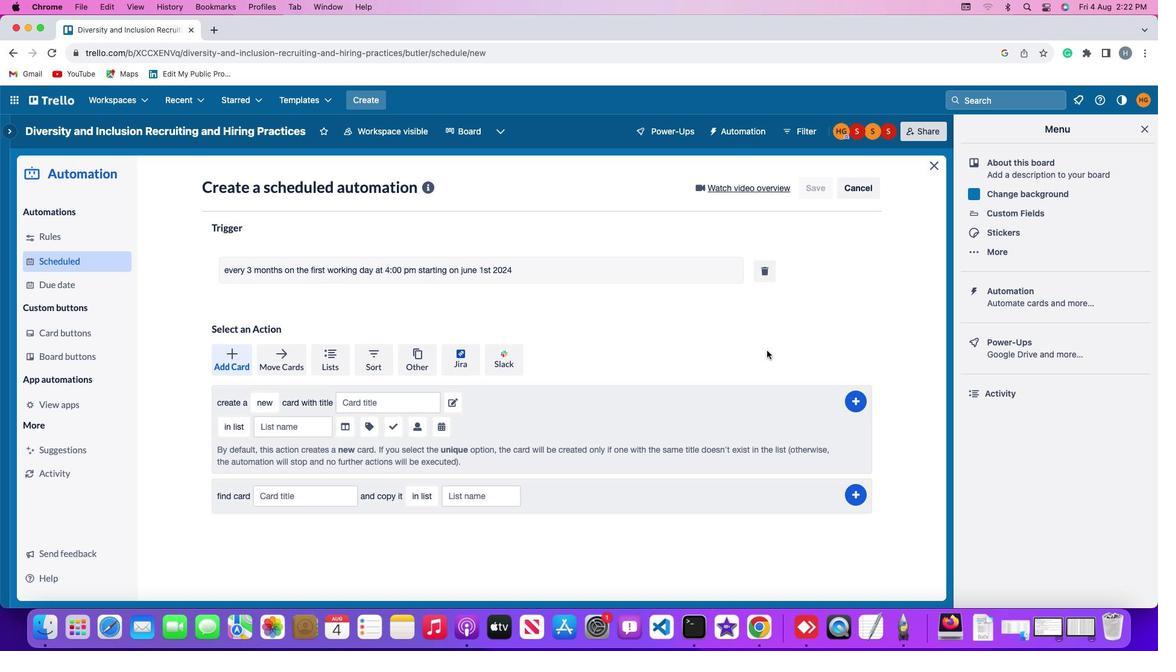 
